 Task: Add Attachment from "Attach a link" to Card Card0000000092 in Board Board0000000023 in Workspace WS0000000008 in Trello. Add Cover Red to Card Card0000000092 in Board Board0000000023 in Workspace WS0000000008 in Trello. Add "Join Card" Button Button0000000092  to Card Card0000000092 in Board Board0000000023 in Workspace WS0000000008 in Trello. Add Description DS0000000092 to Card Card0000000092 in Board Board0000000023 in Workspace WS0000000008 in Trello. Add Comment CM0000000092 to Card Card0000000092 in Board Board0000000023 in Workspace WS0000000008 in Trello
Action: Mouse moved to (393, 564)
Screenshot: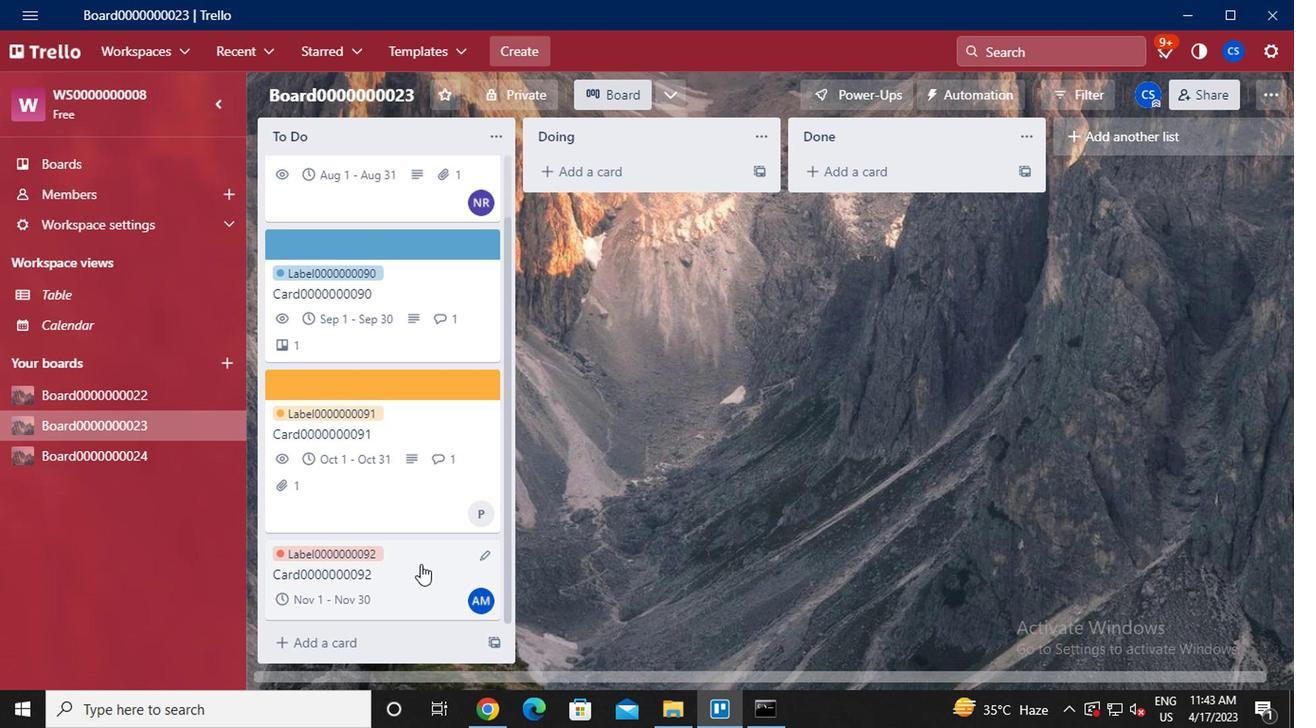 
Action: Mouse pressed left at (393, 564)
Screenshot: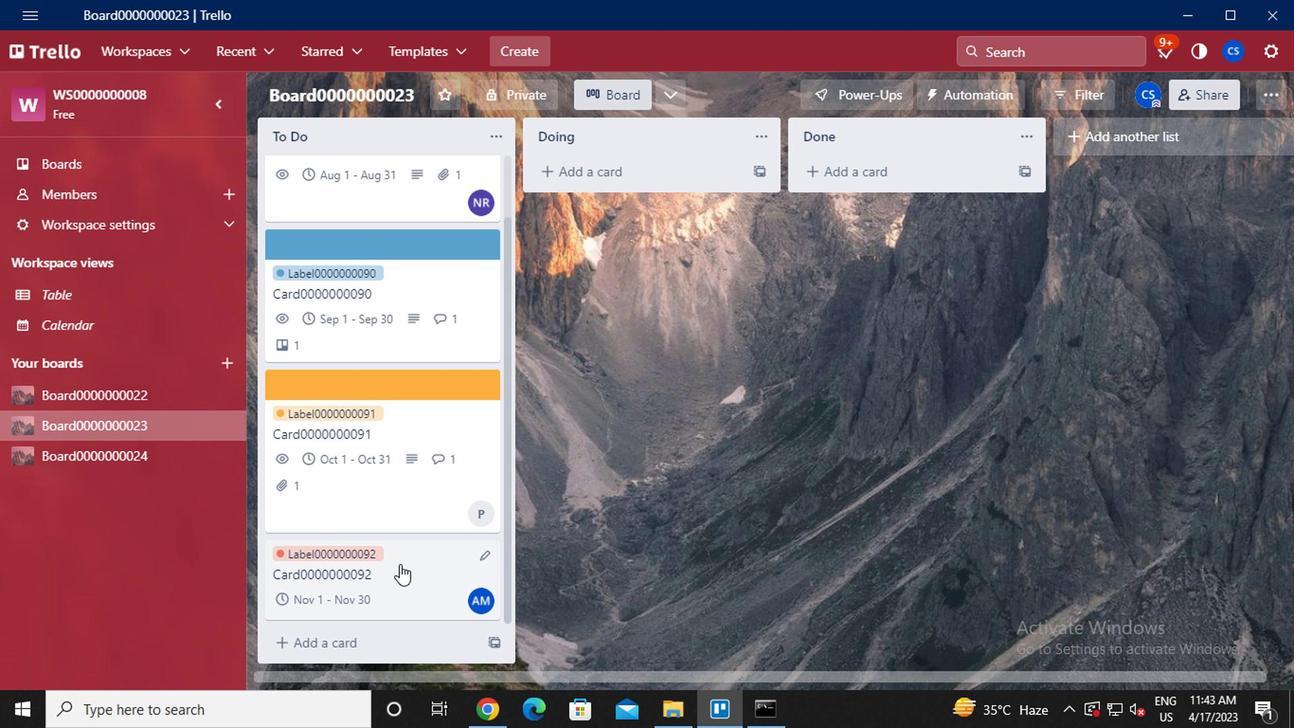 
Action: Mouse moved to (897, 339)
Screenshot: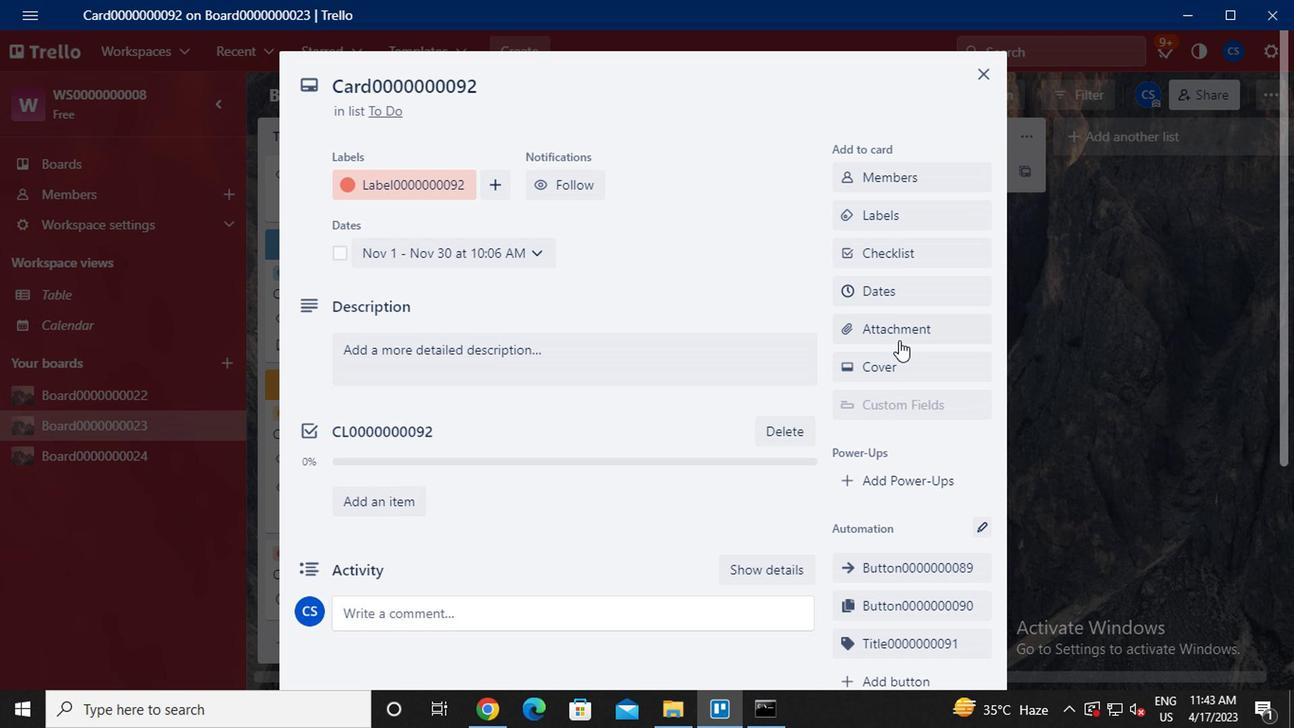 
Action: Mouse pressed left at (897, 339)
Screenshot: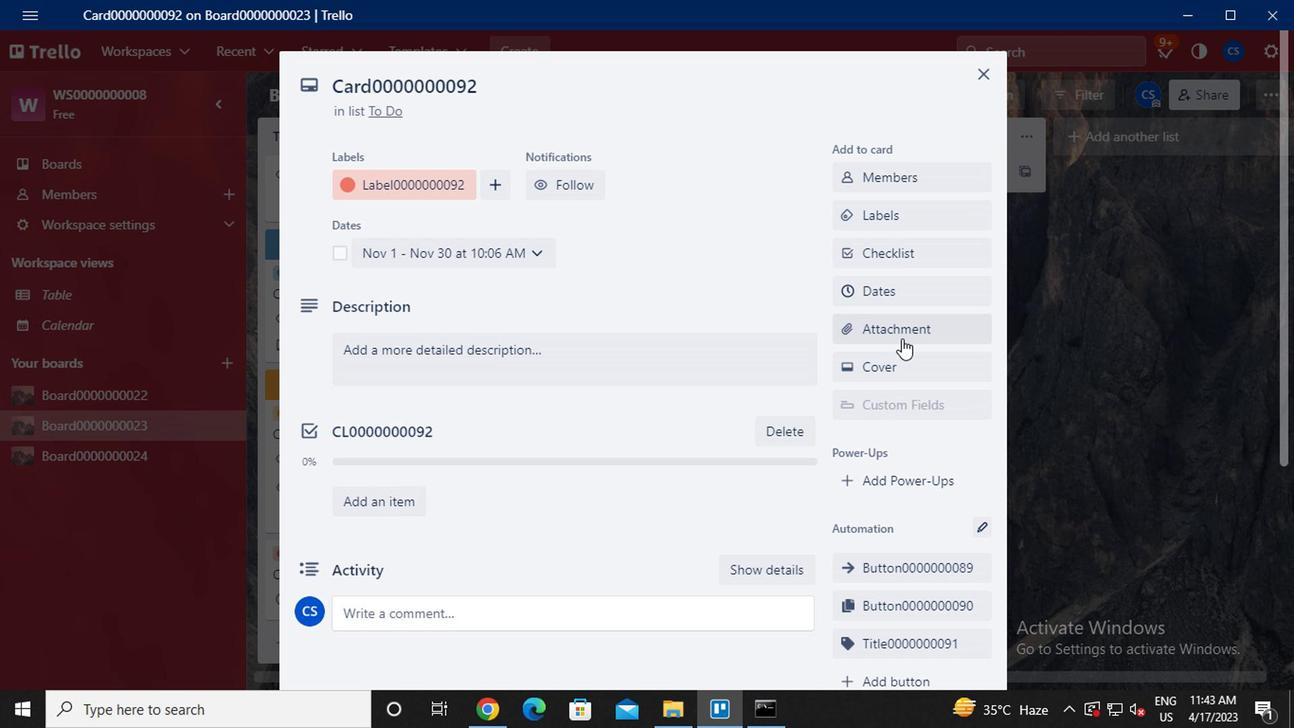 
Action: Mouse moved to (928, 330)
Screenshot: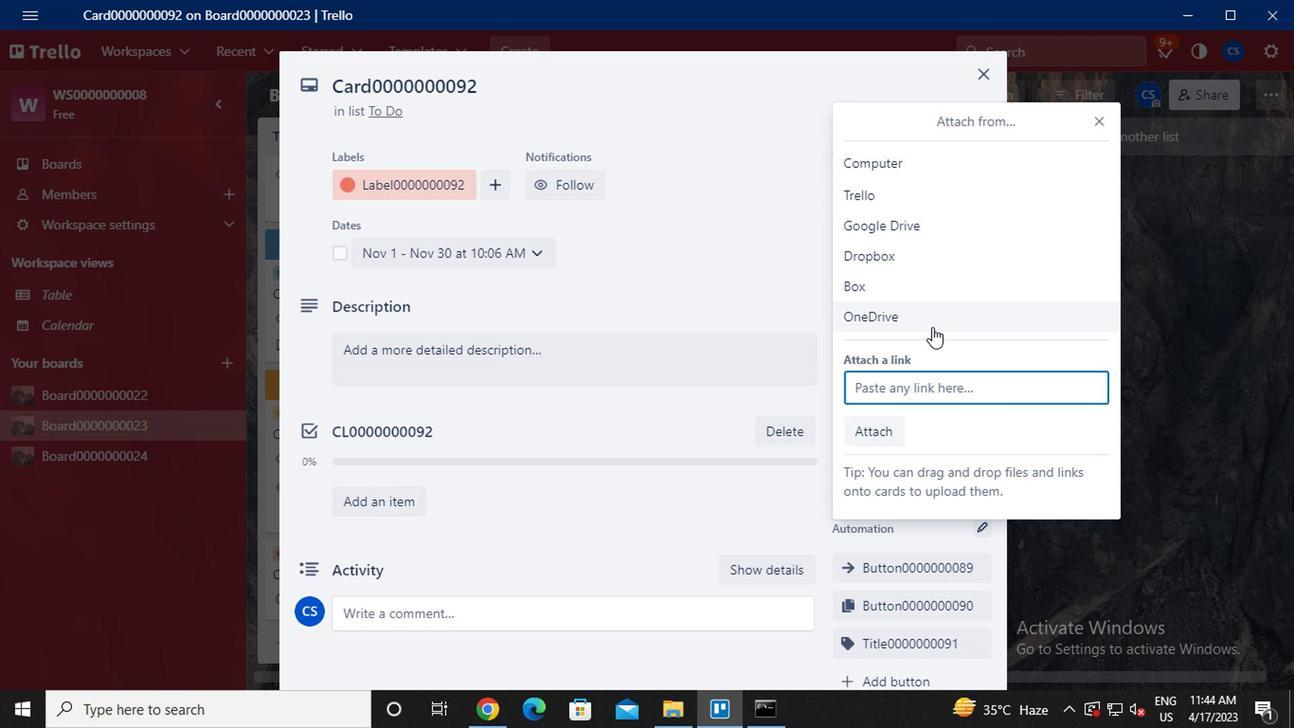 
Action: Key pressed ctrl+V
Screenshot: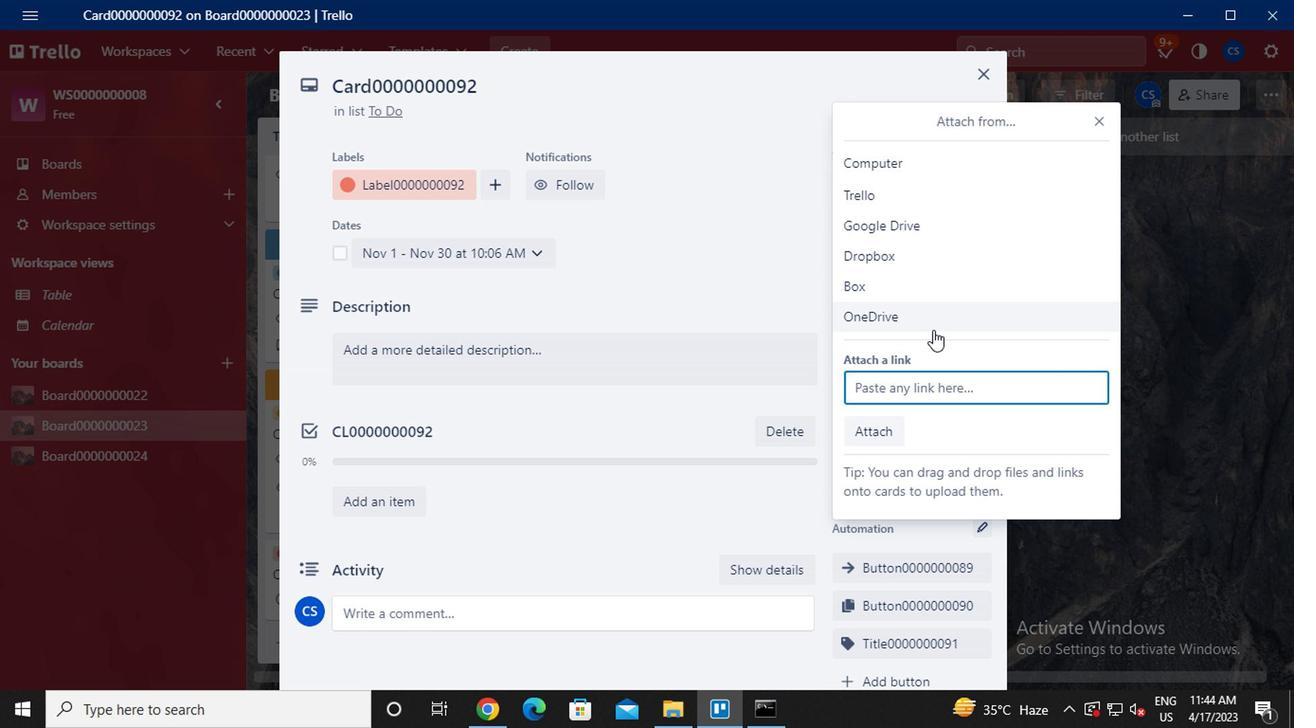 
Action: Mouse moved to (935, 378)
Screenshot: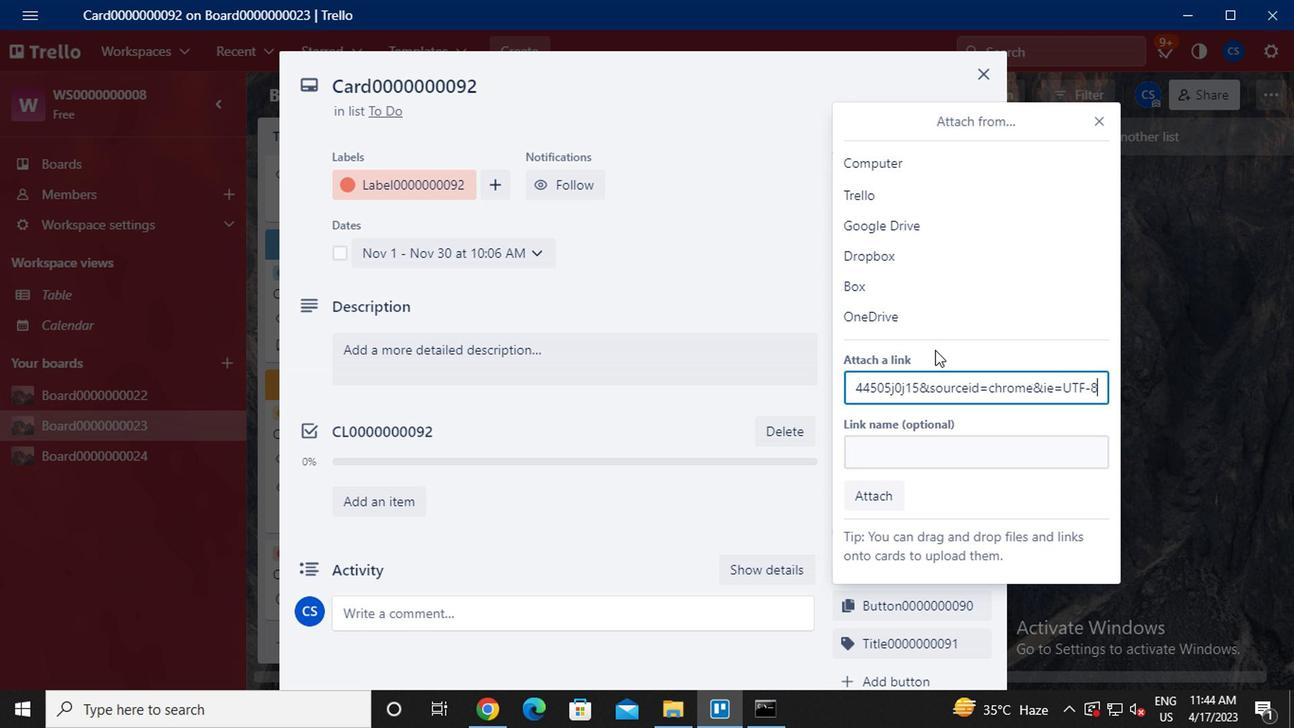
Action: Key pressed <Key.enter>
Screenshot: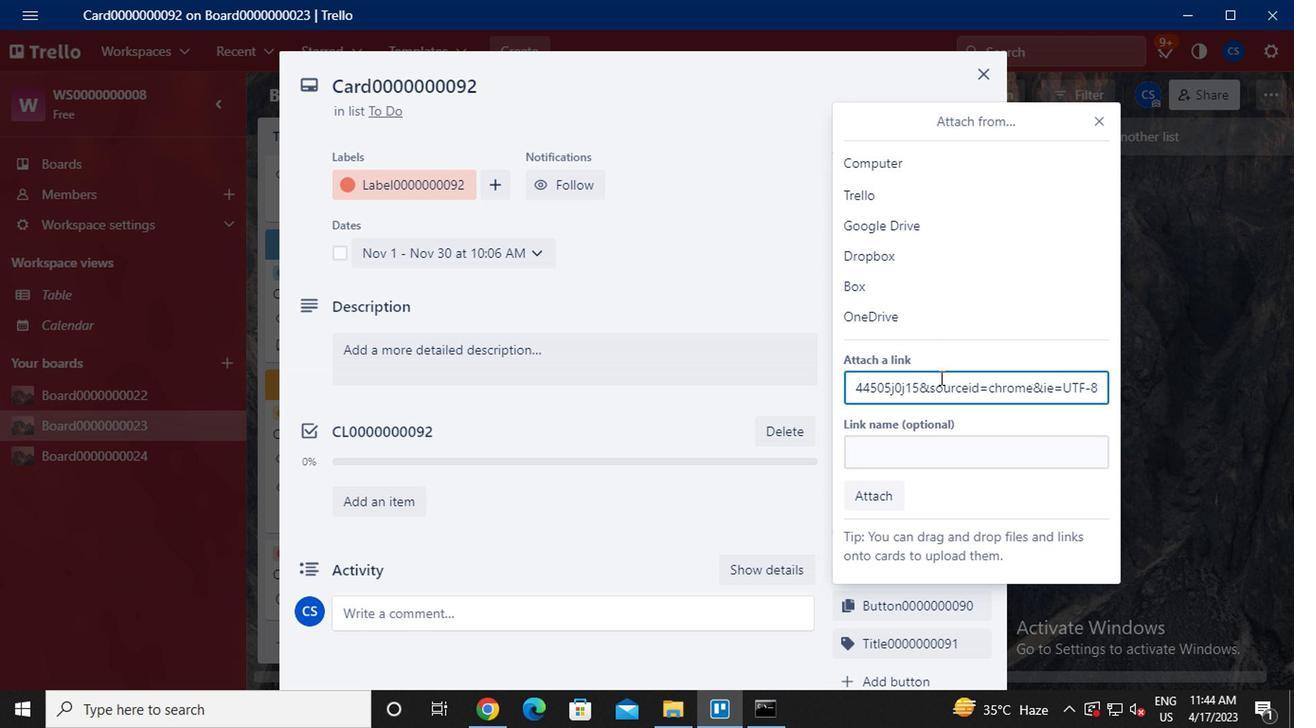 
Action: Mouse moved to (878, 374)
Screenshot: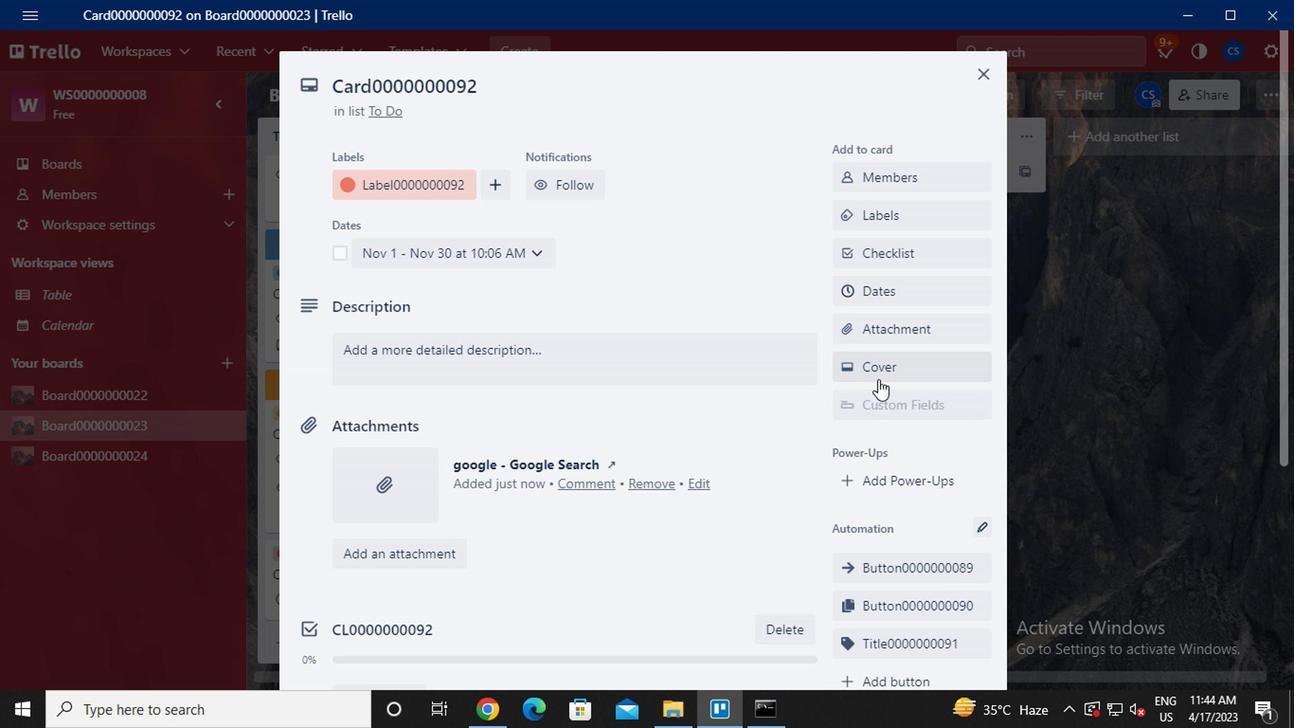 
Action: Mouse pressed left at (878, 374)
Screenshot: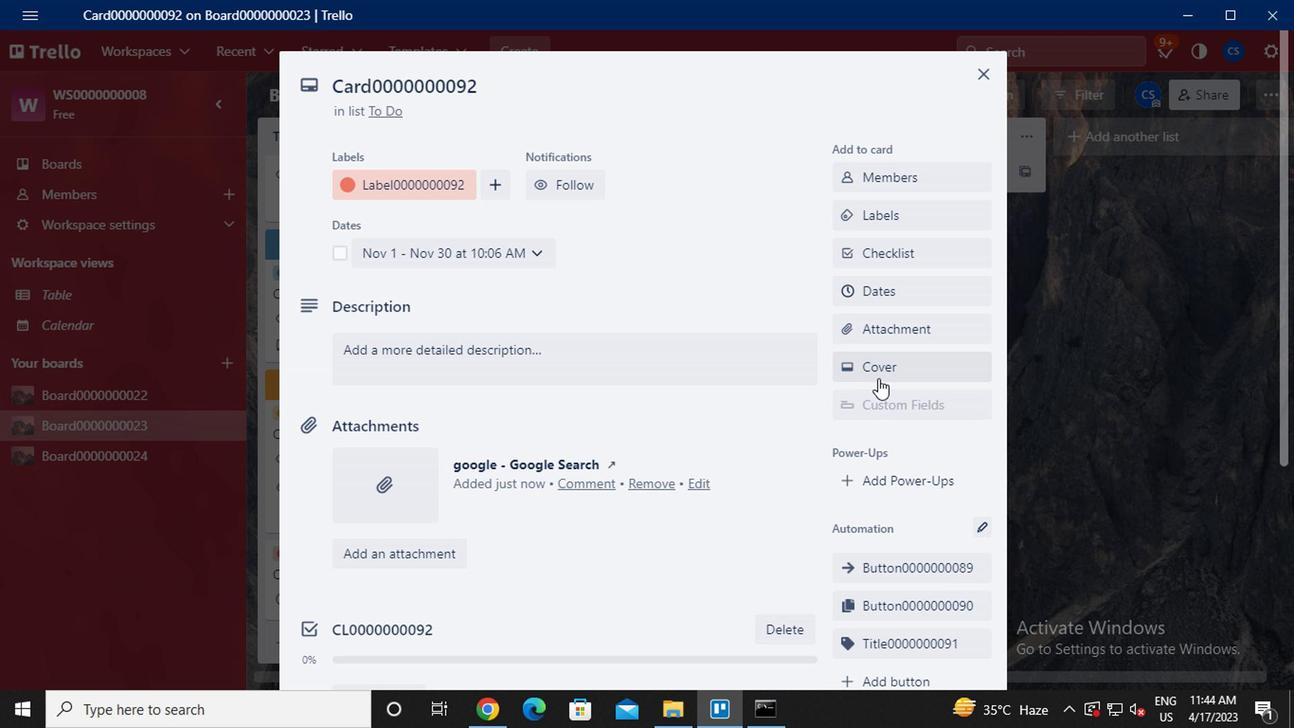 
Action: Mouse moved to (1046, 316)
Screenshot: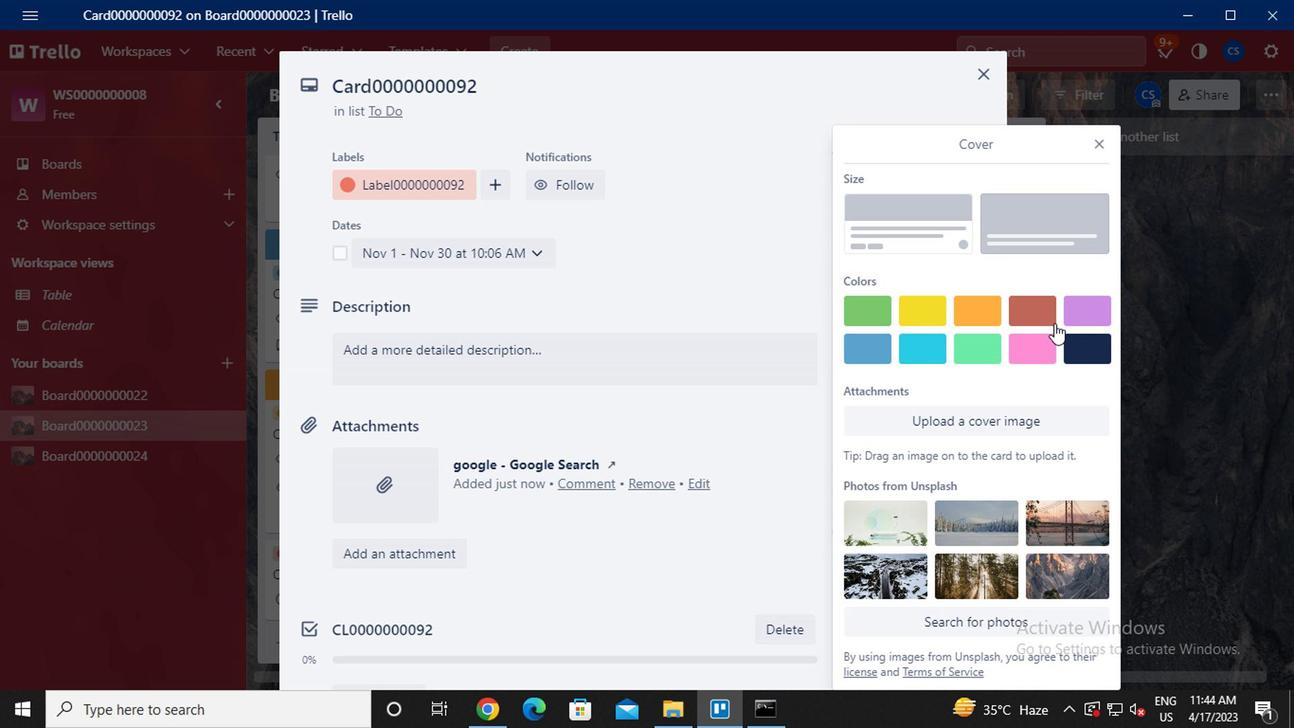 
Action: Mouse pressed left at (1046, 316)
Screenshot: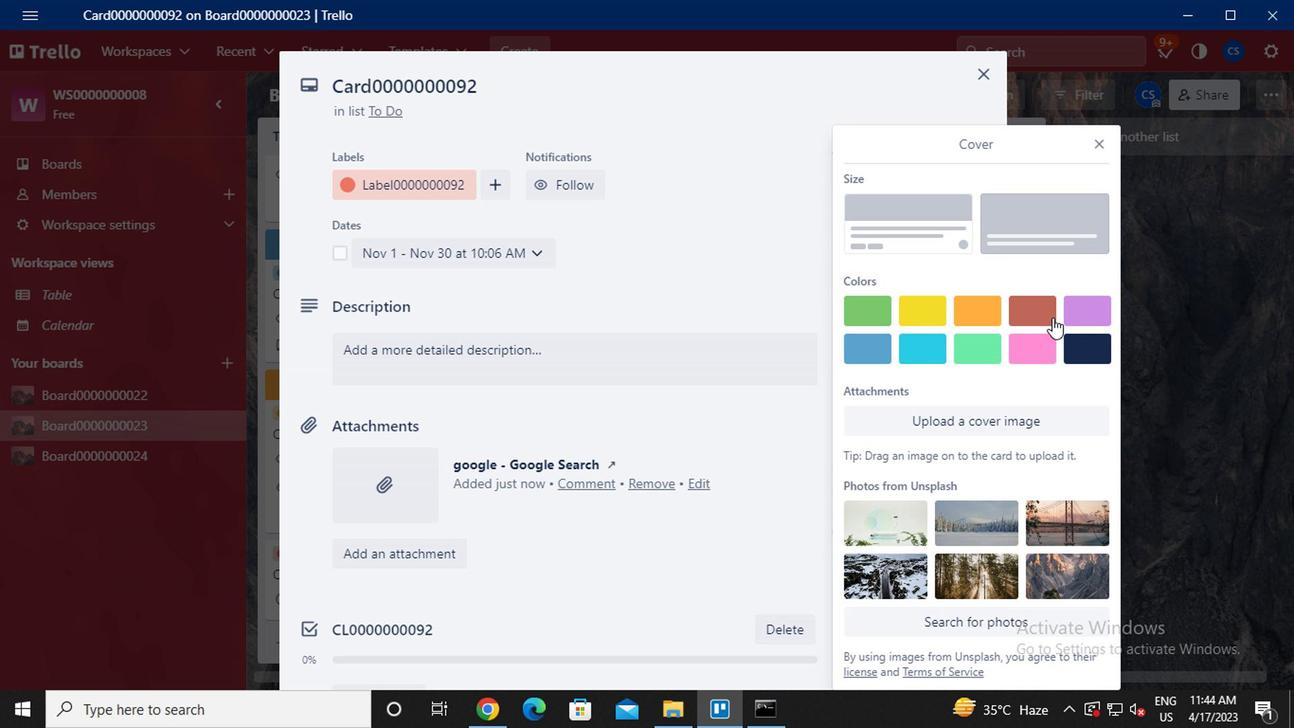 
Action: Mouse moved to (1093, 109)
Screenshot: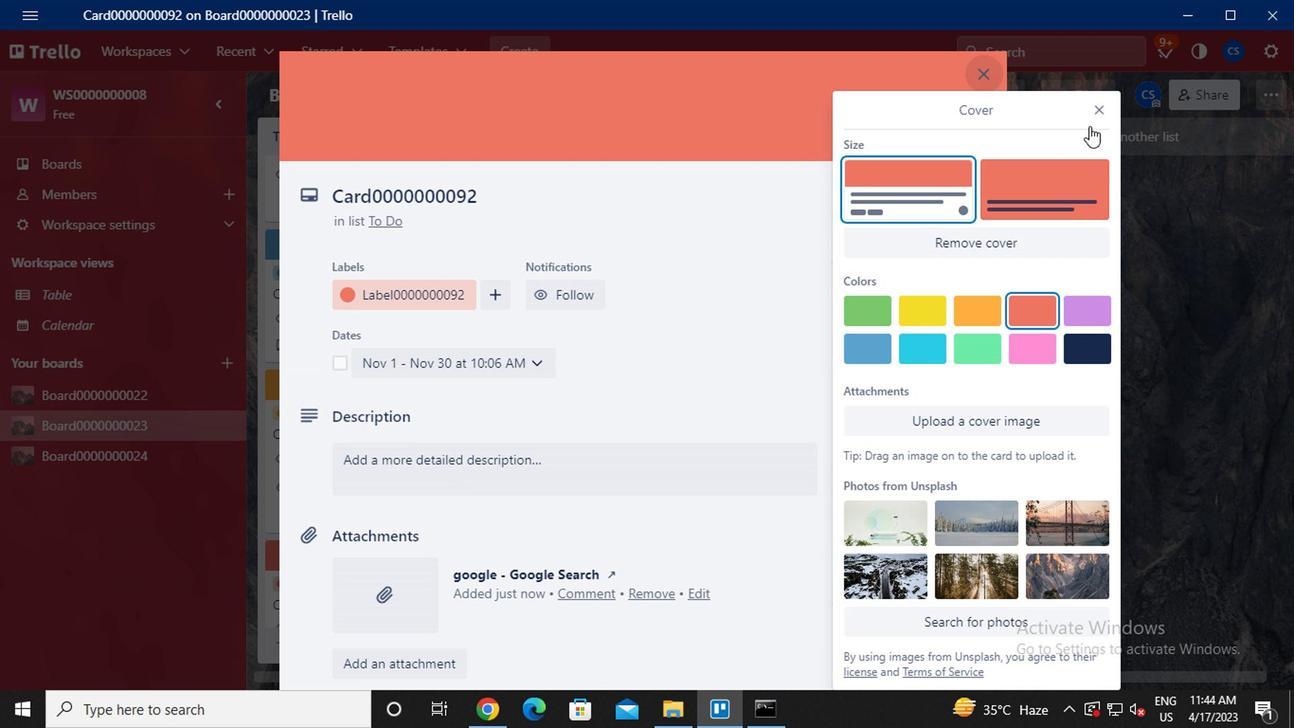 
Action: Mouse pressed left at (1093, 109)
Screenshot: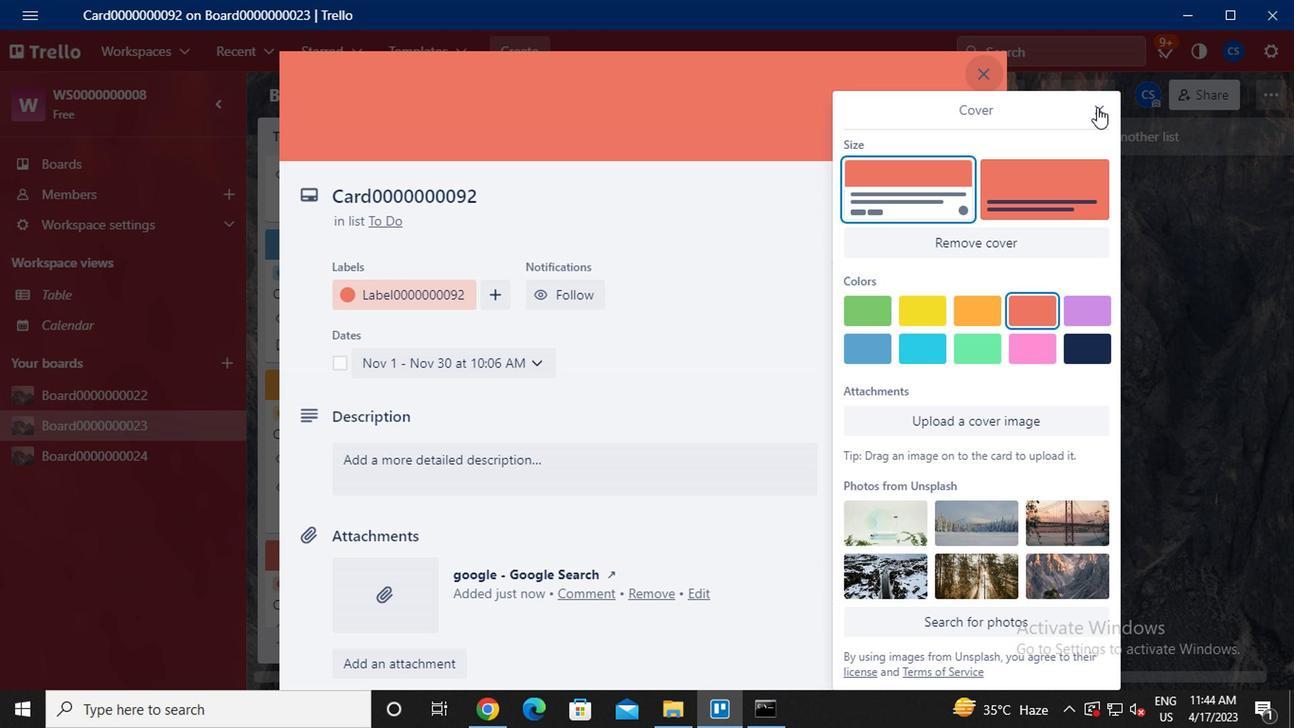 
Action: Mouse moved to (916, 390)
Screenshot: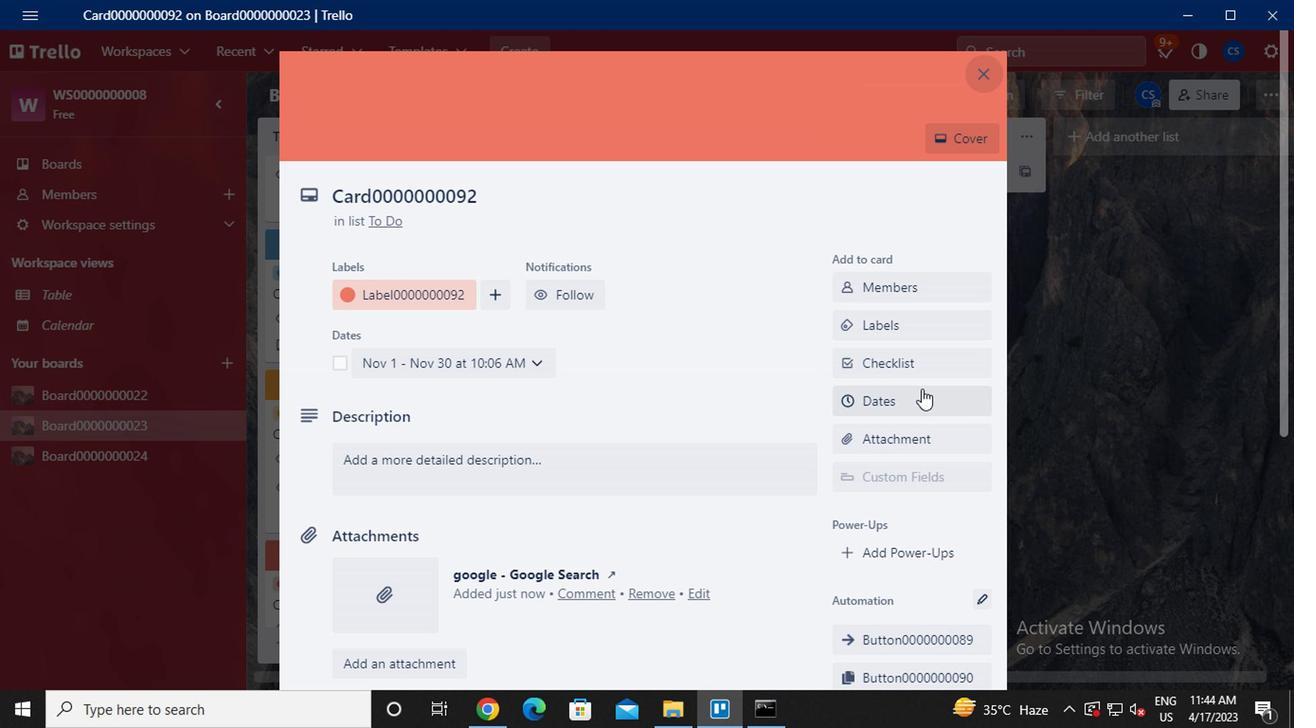 
Action: Mouse scrolled (916, 389) with delta (0, -1)
Screenshot: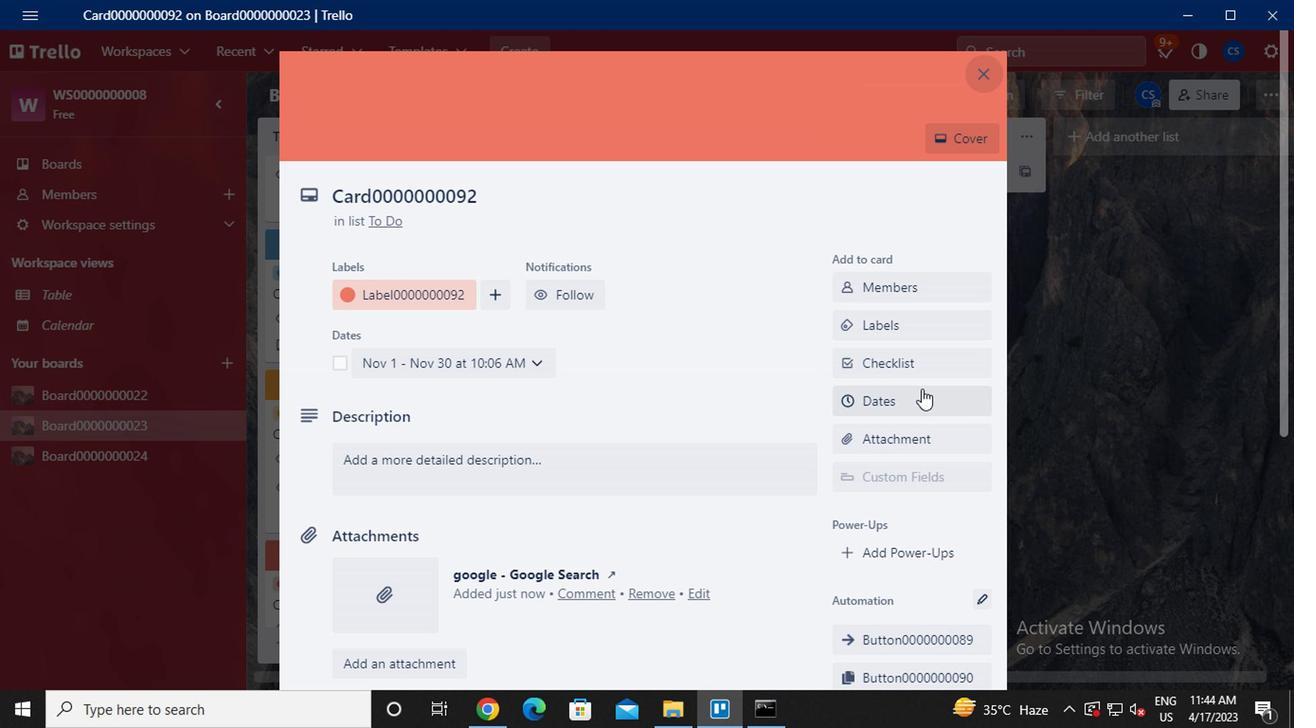 
Action: Mouse moved to (914, 392)
Screenshot: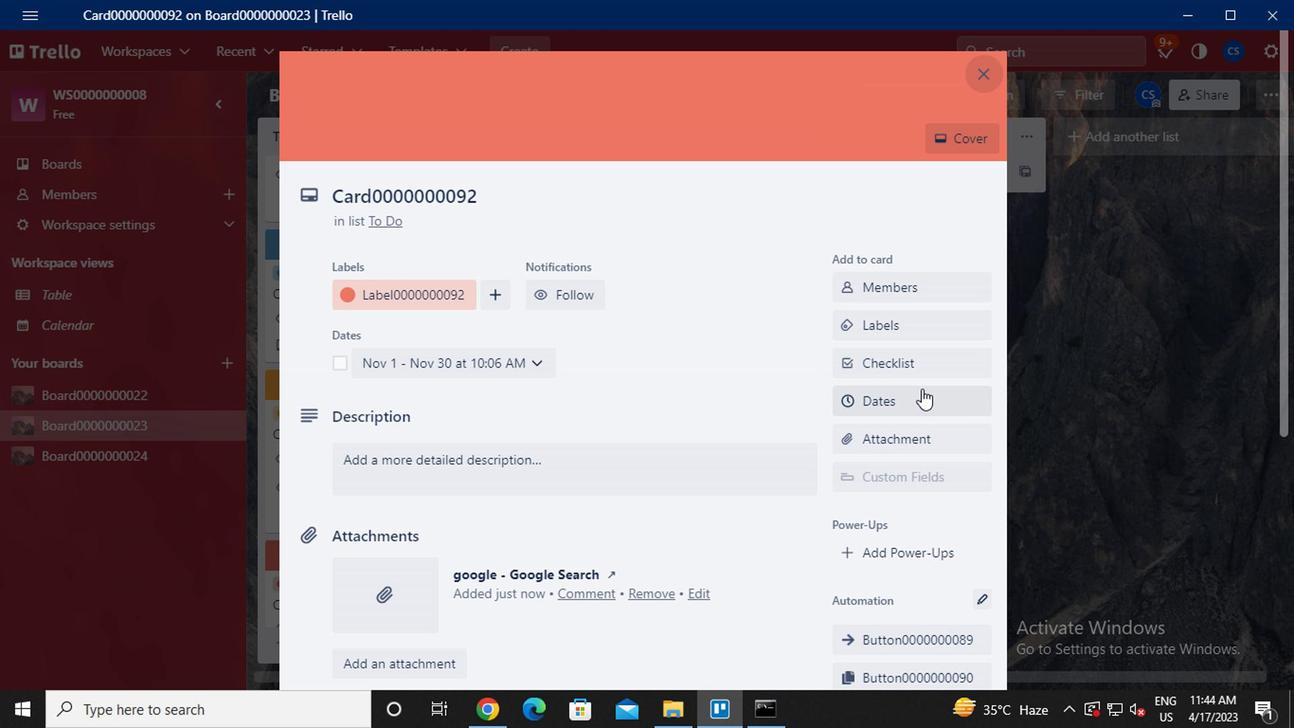 
Action: Mouse scrolled (914, 391) with delta (0, -1)
Screenshot: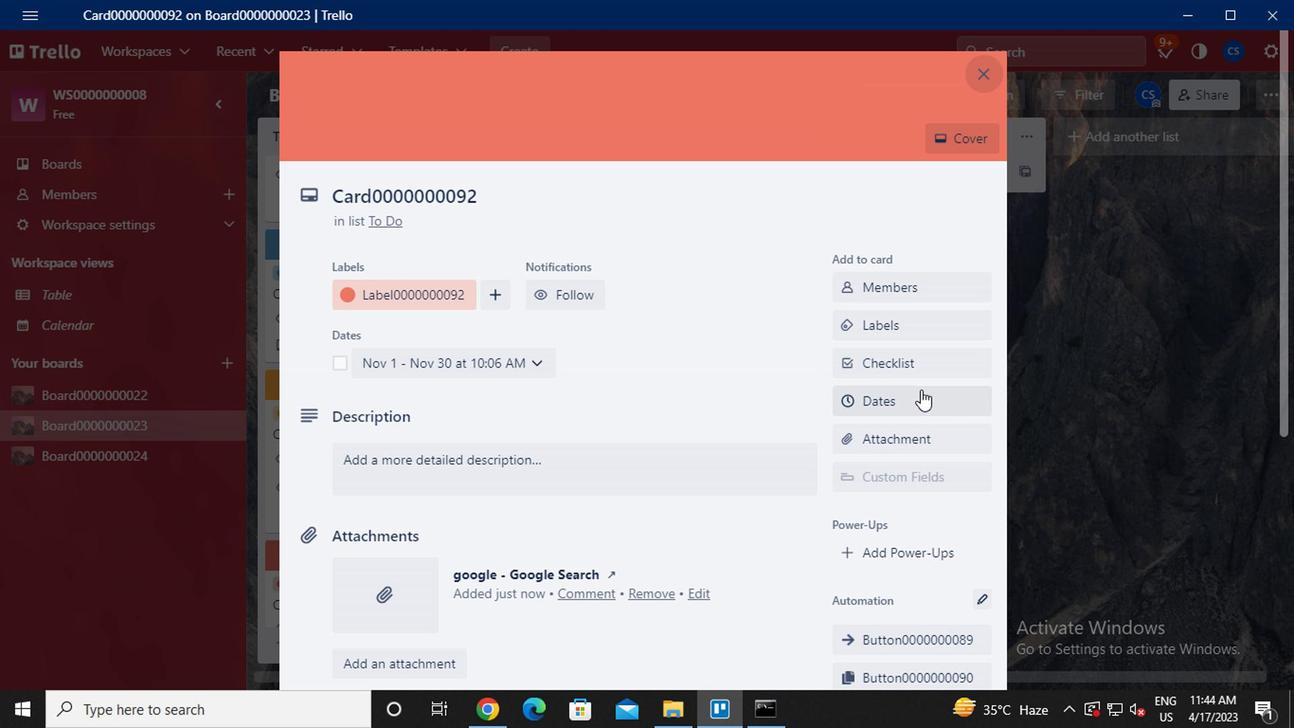 
Action: Mouse moved to (914, 393)
Screenshot: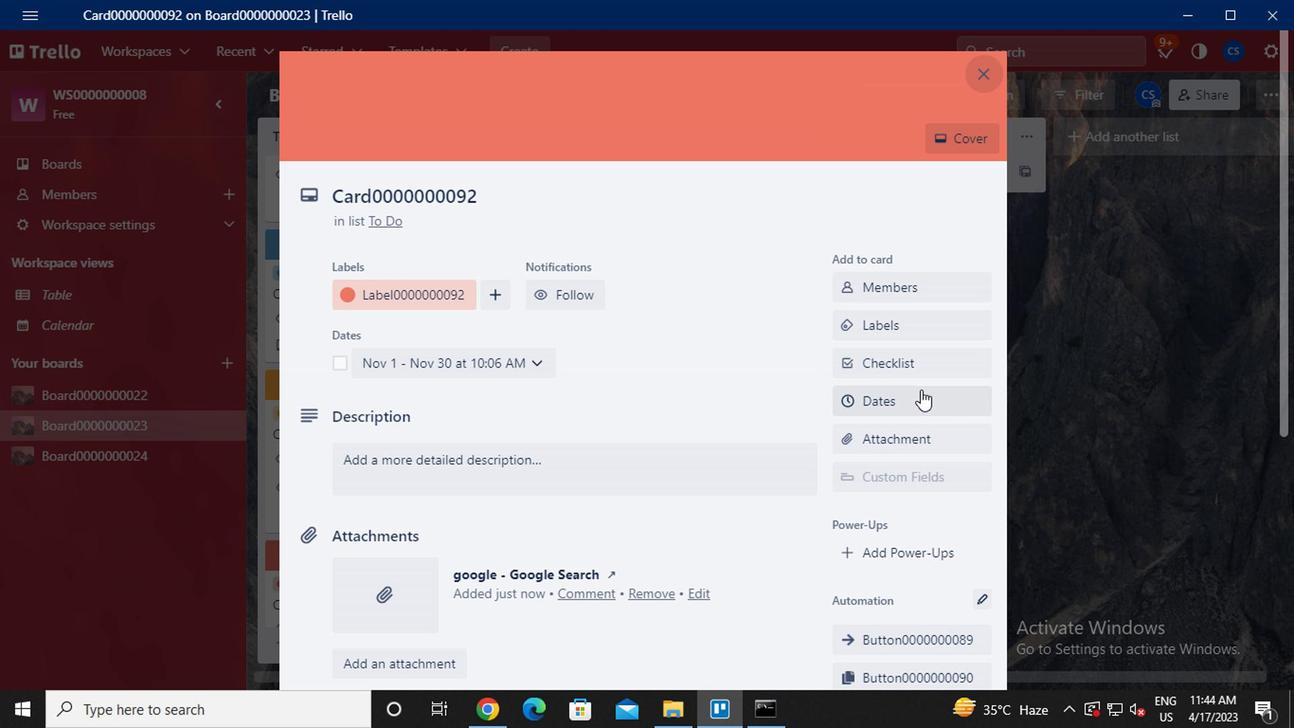 
Action: Mouse scrolled (914, 392) with delta (0, 0)
Screenshot: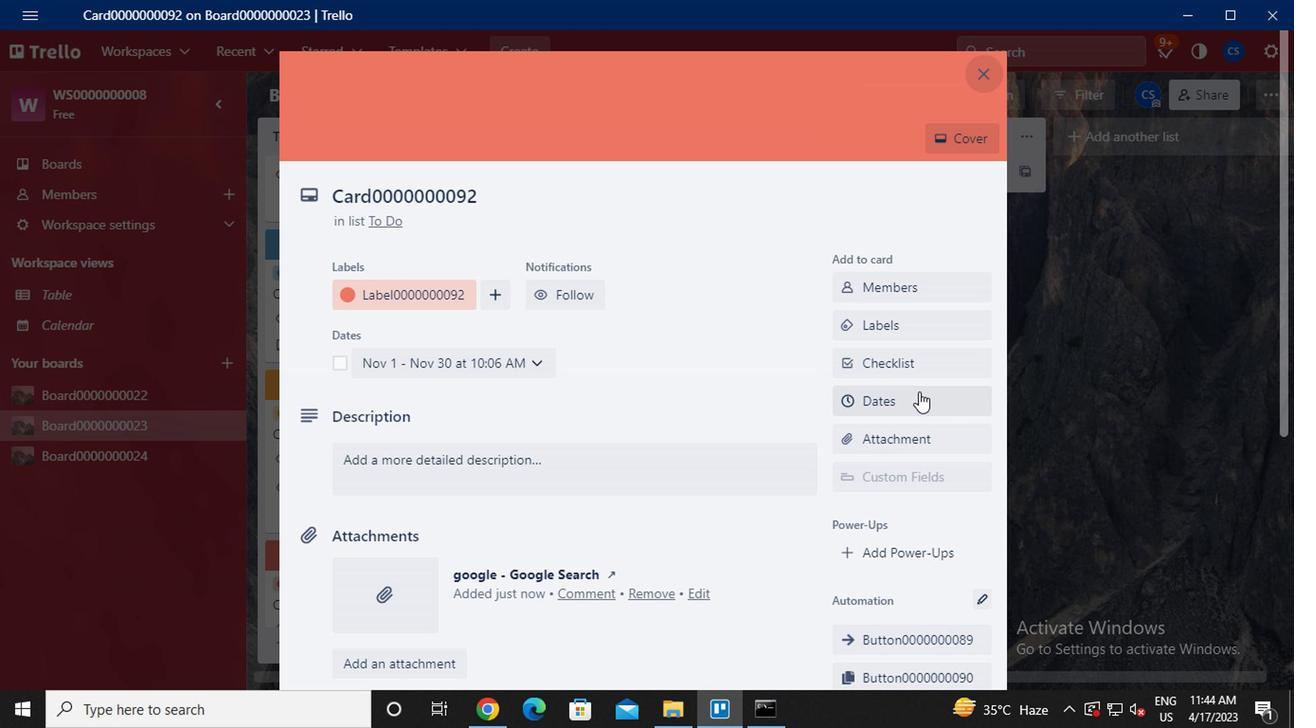 
Action: Mouse scrolled (914, 392) with delta (0, 0)
Screenshot: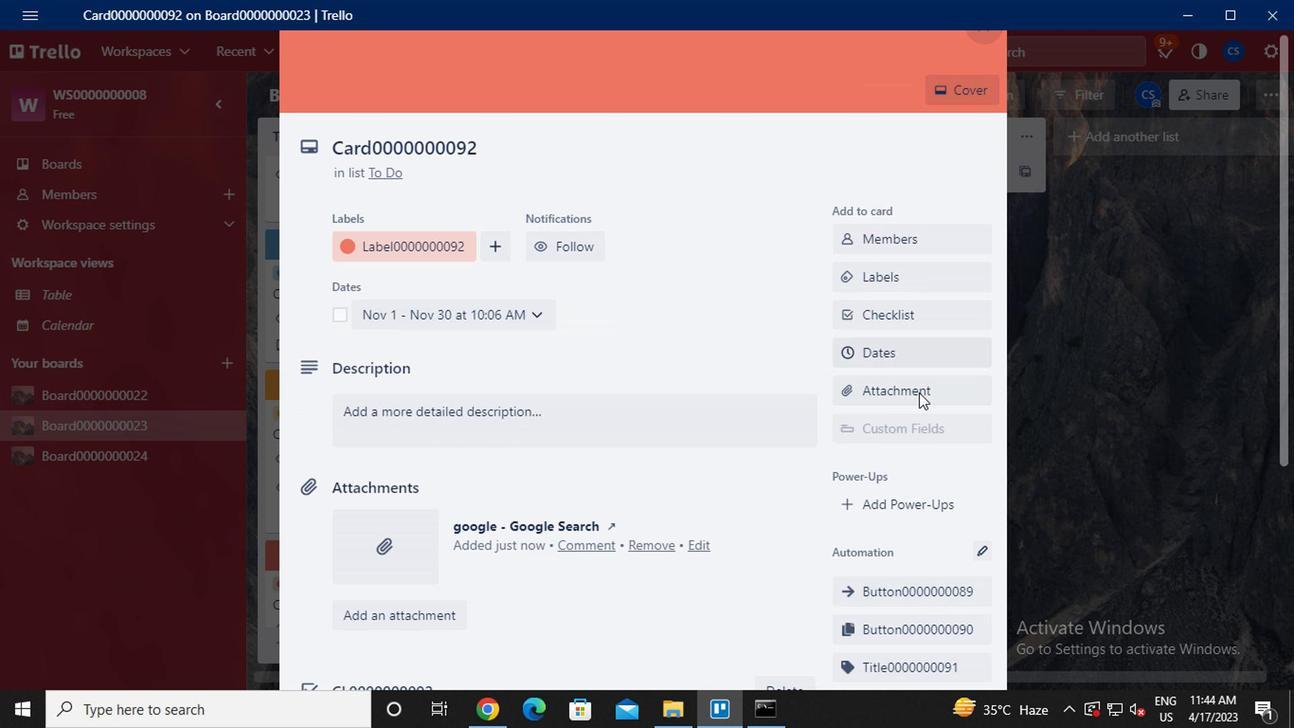 
Action: Mouse moved to (914, 378)
Screenshot: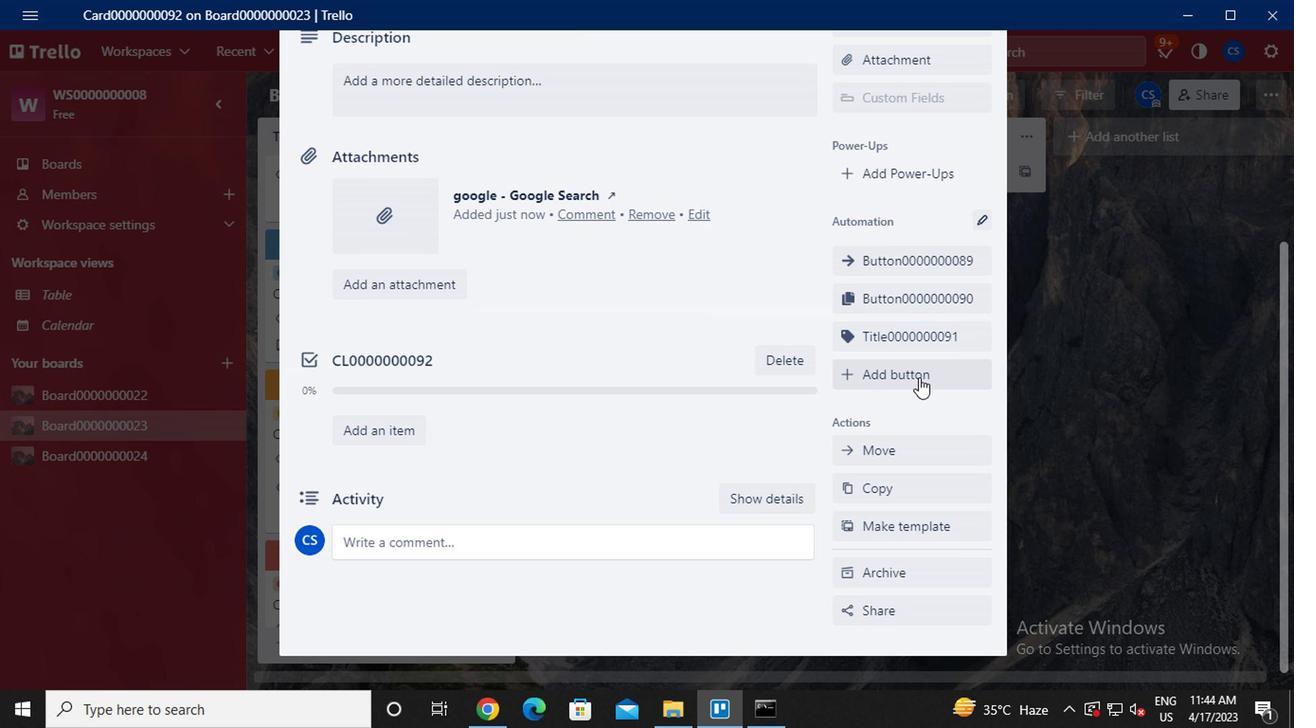 
Action: Mouse pressed left at (914, 378)
Screenshot: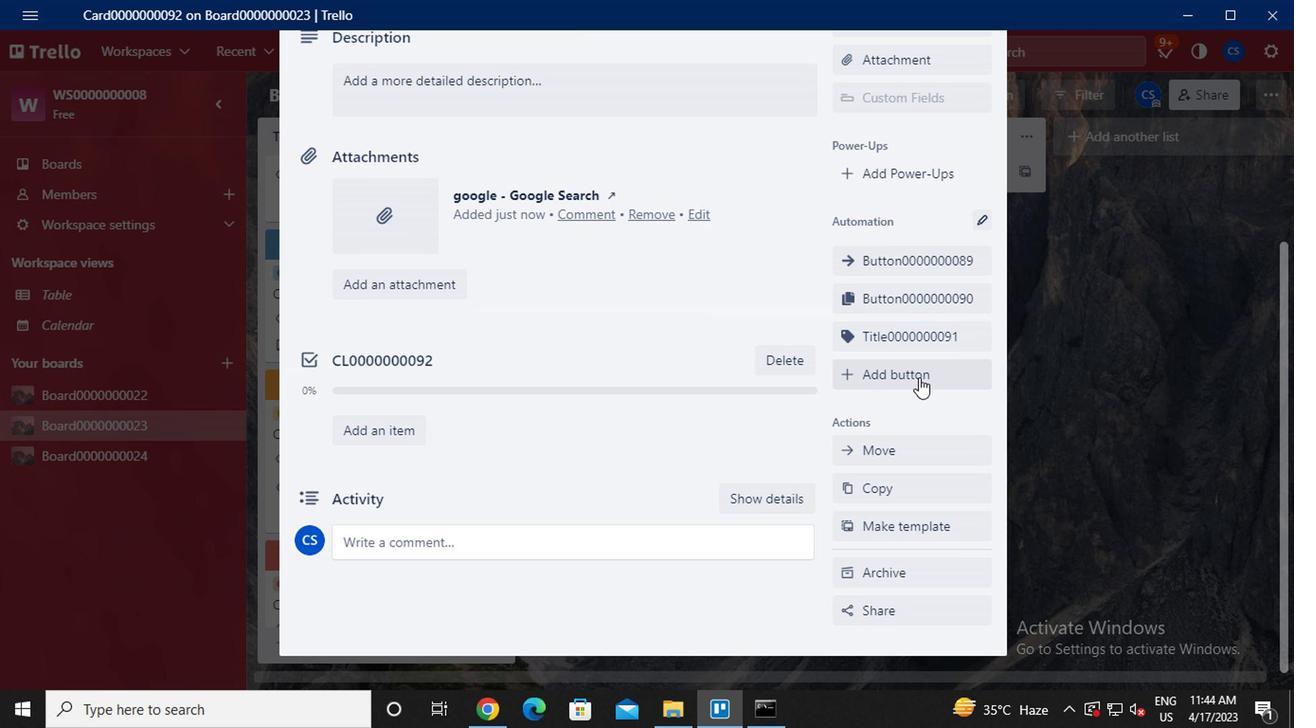 
Action: Mouse moved to (947, 291)
Screenshot: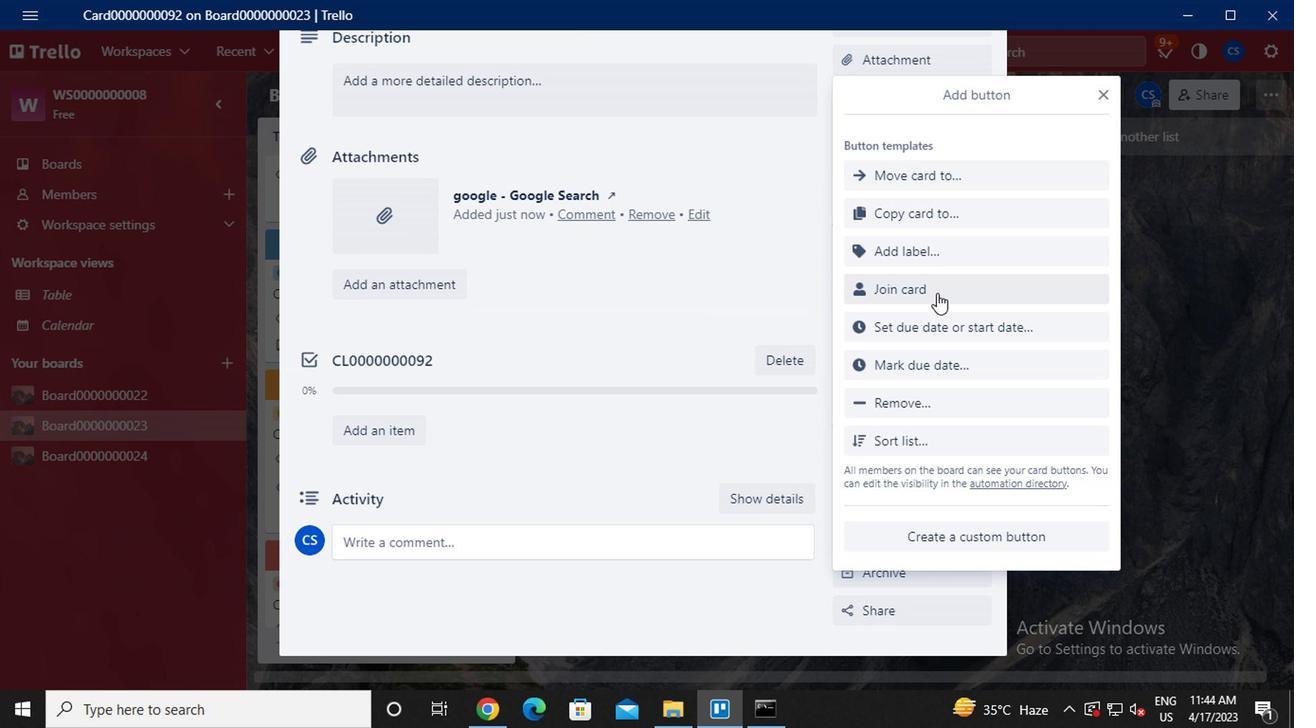 
Action: Mouse pressed left at (947, 291)
Screenshot: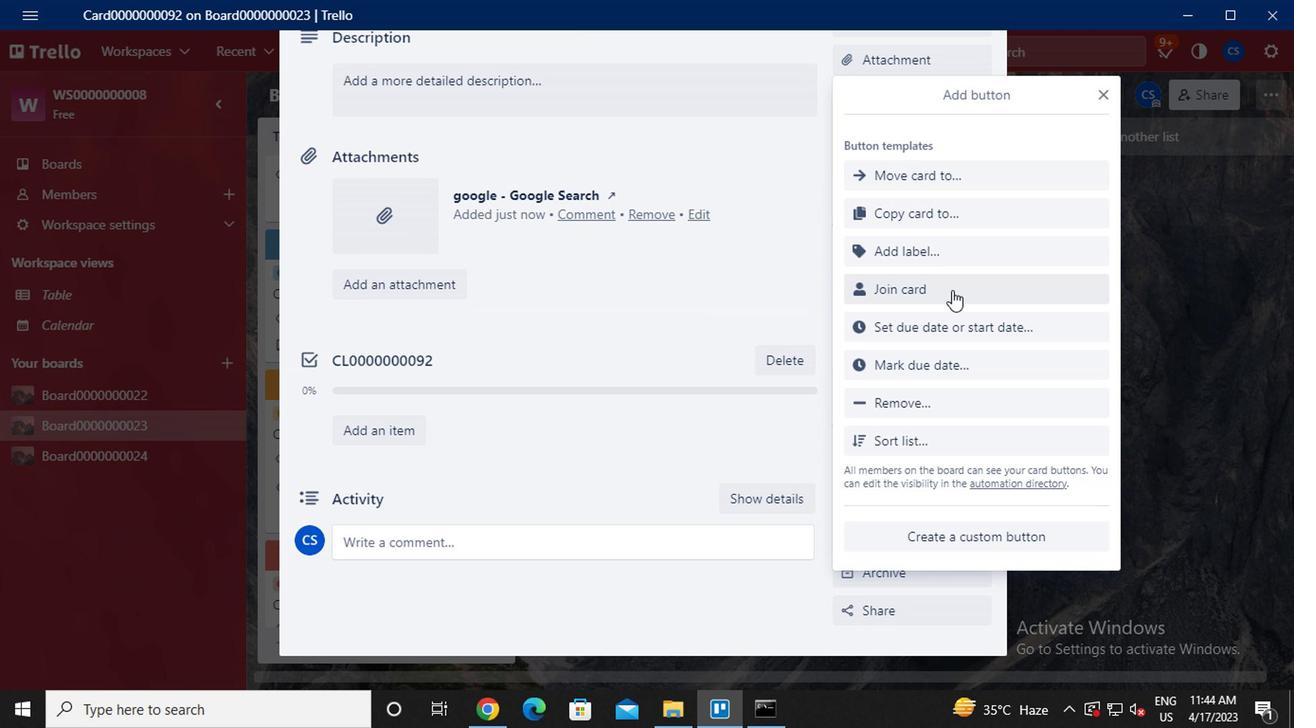 
Action: Key pressed ctrl+B<Key.caps_lock>utton0000000092
Screenshot: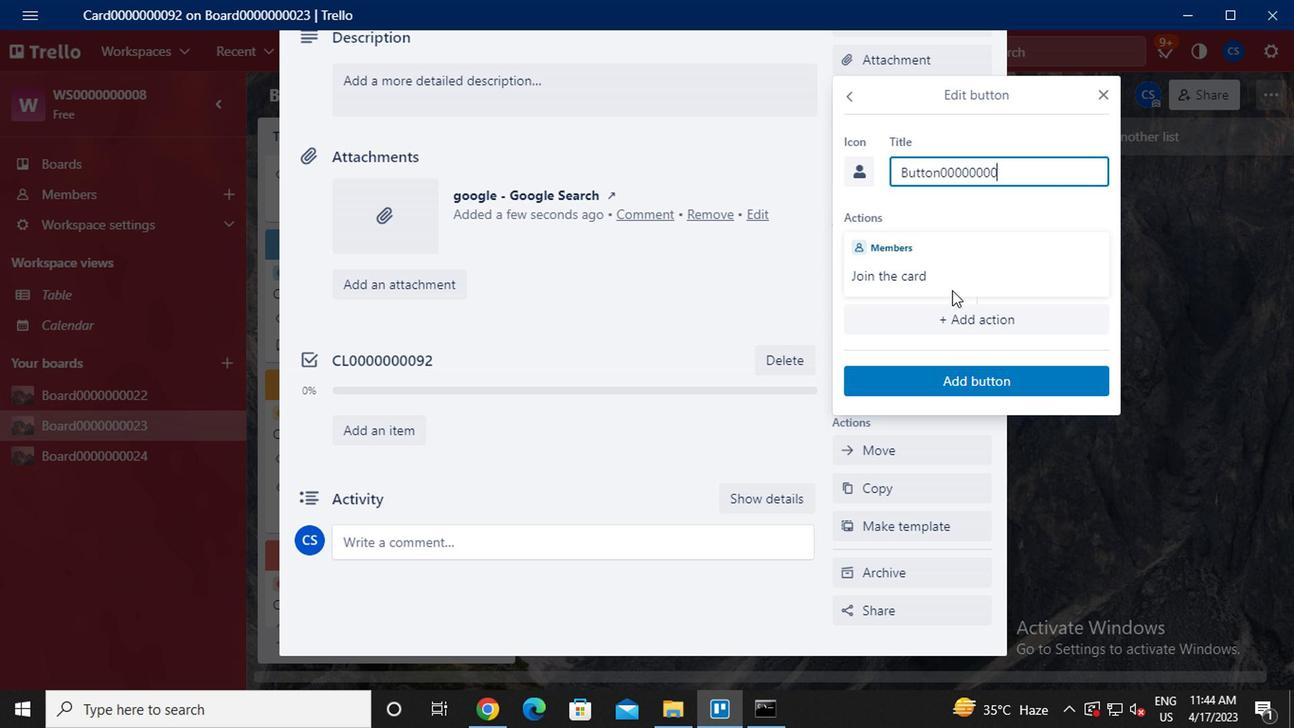 
Action: Mouse moved to (998, 386)
Screenshot: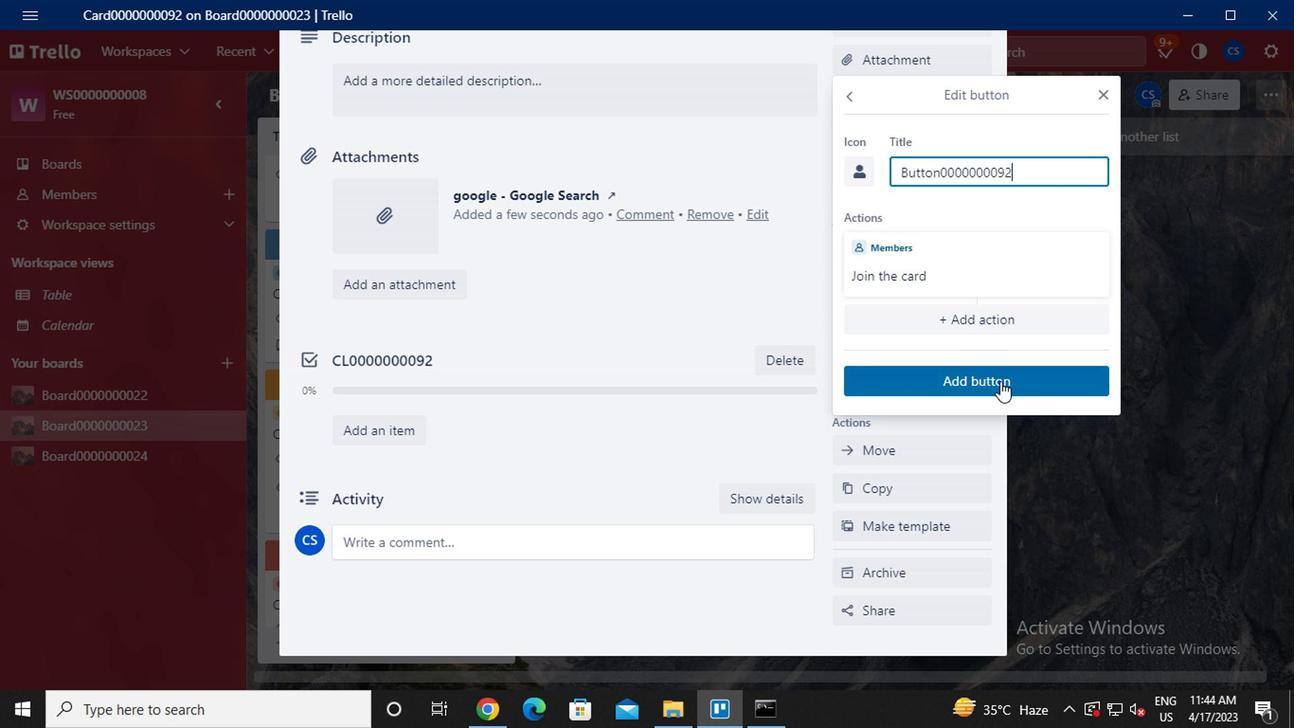 
Action: Mouse pressed left at (998, 386)
Screenshot: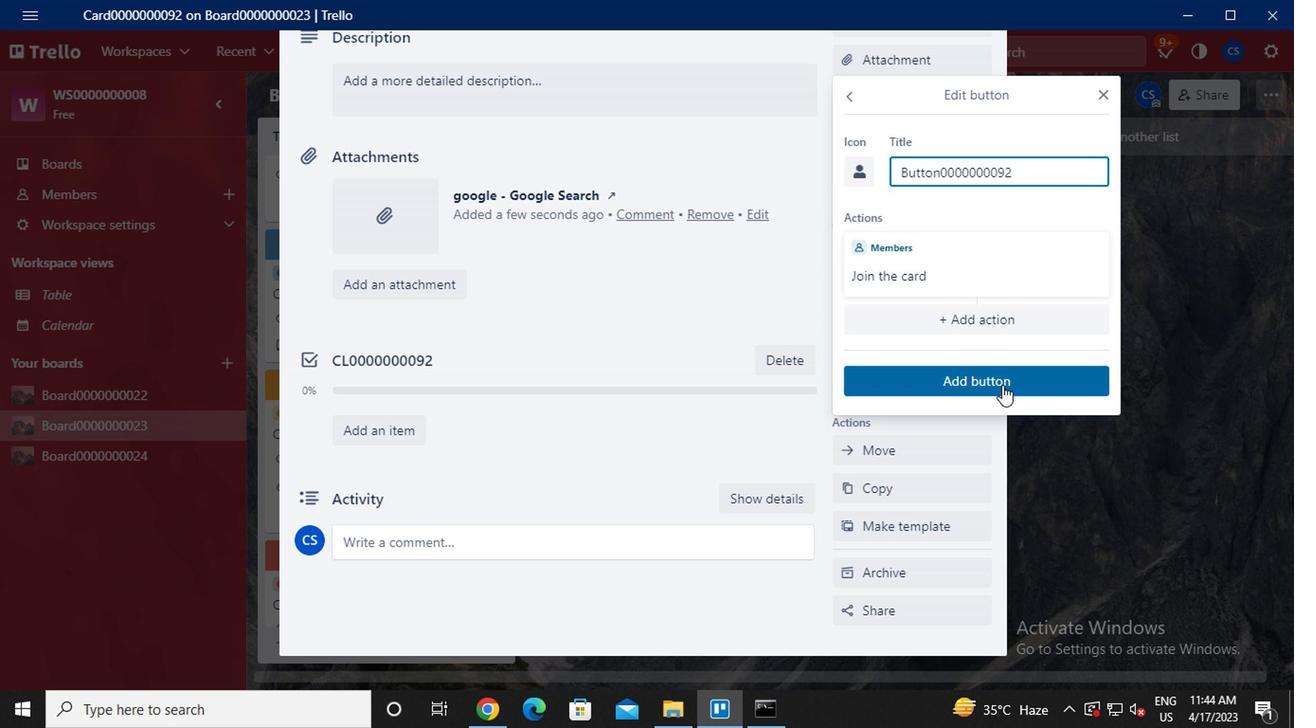 
Action: Mouse moved to (467, 384)
Screenshot: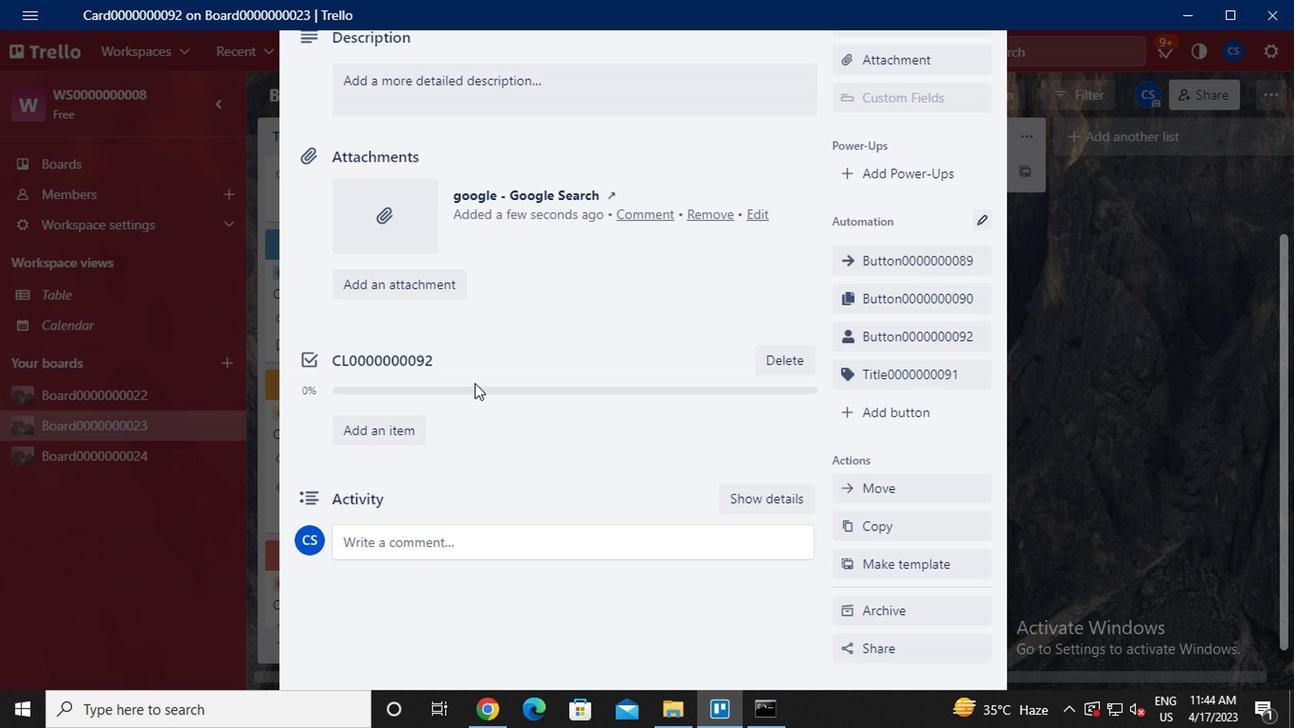 
Action: Mouse scrolled (467, 384) with delta (0, 0)
Screenshot: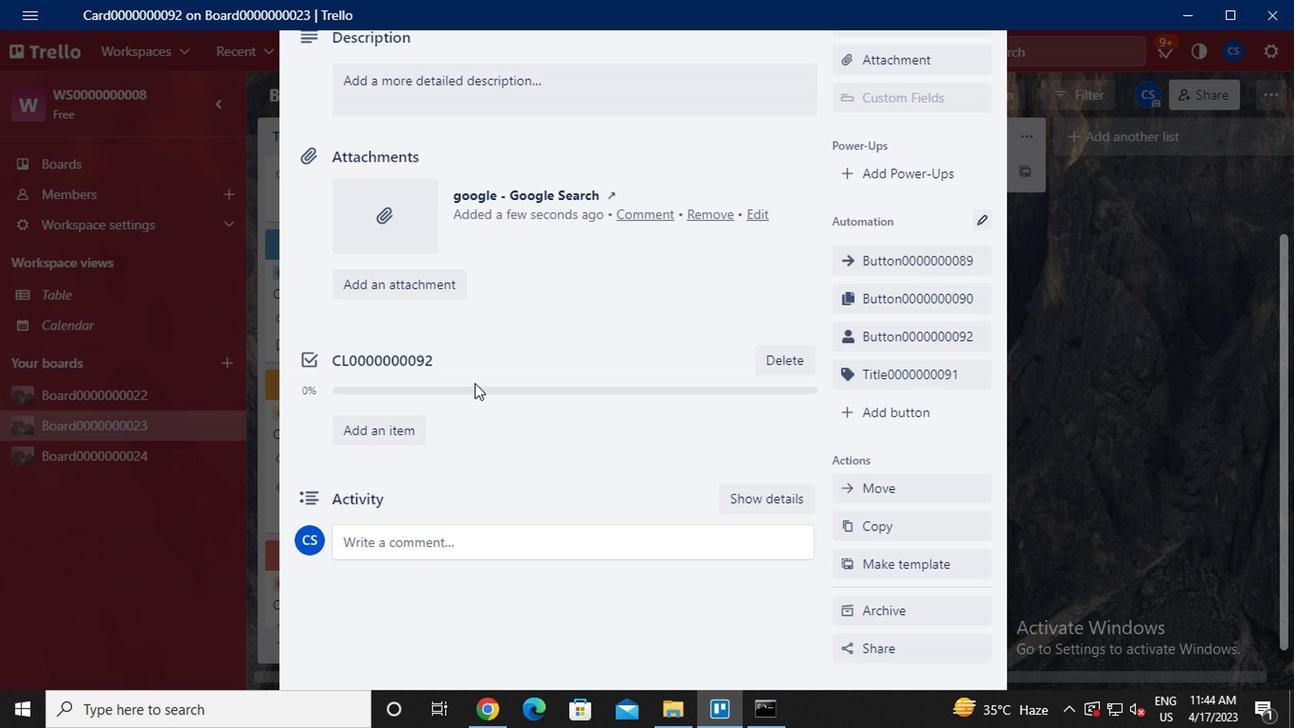 
Action: Mouse scrolled (467, 384) with delta (0, 0)
Screenshot: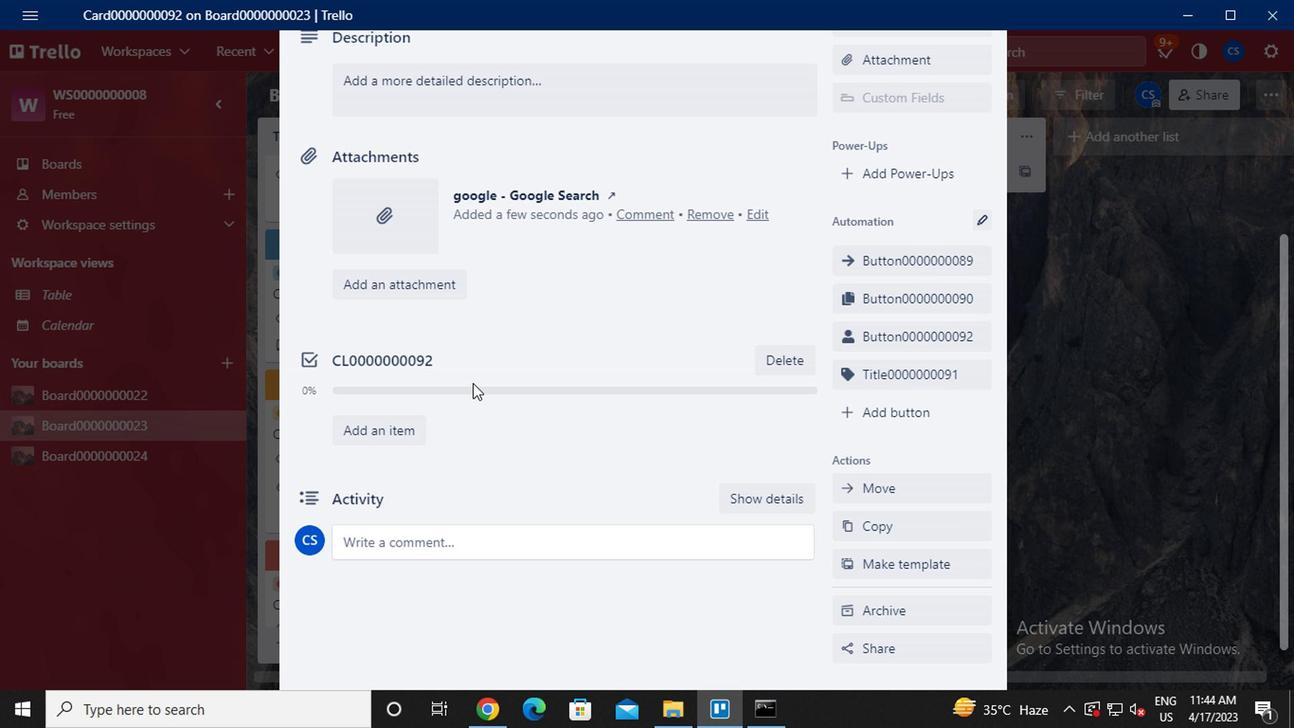 
Action: Mouse moved to (466, 382)
Screenshot: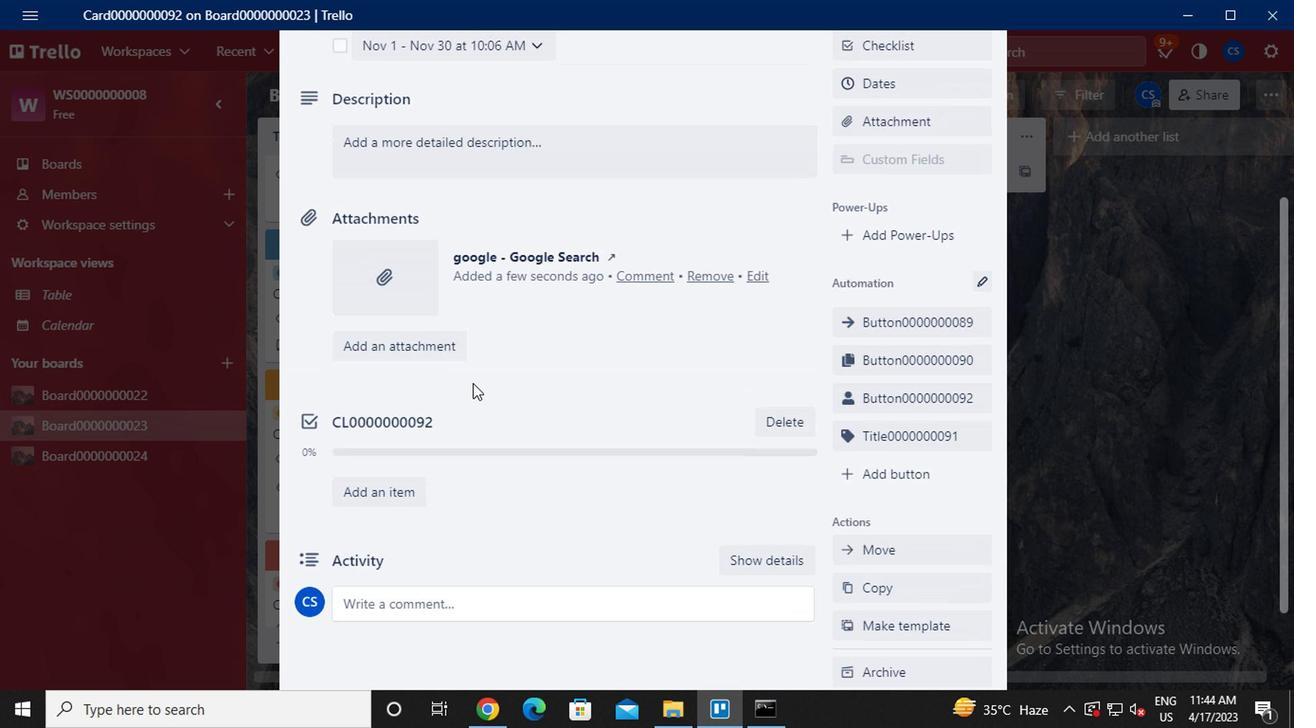 
Action: Mouse scrolled (466, 384) with delta (0, 1)
Screenshot: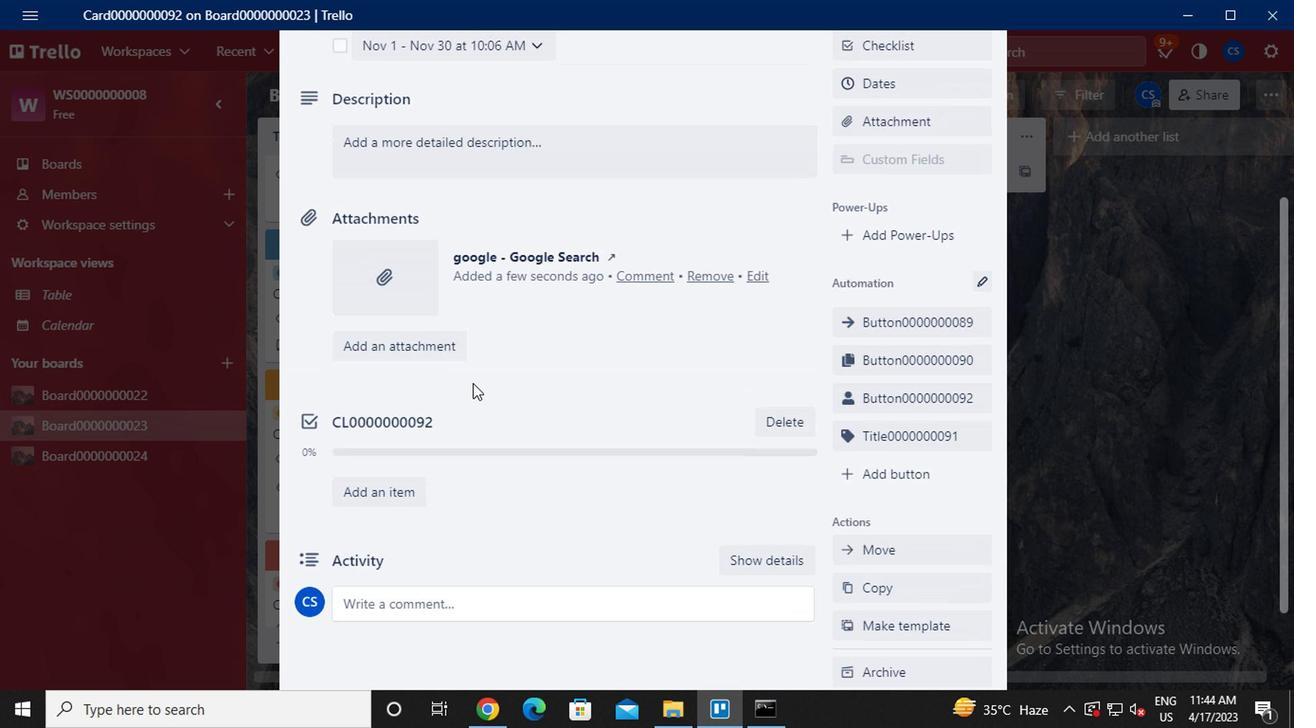 
Action: Mouse moved to (465, 358)
Screenshot: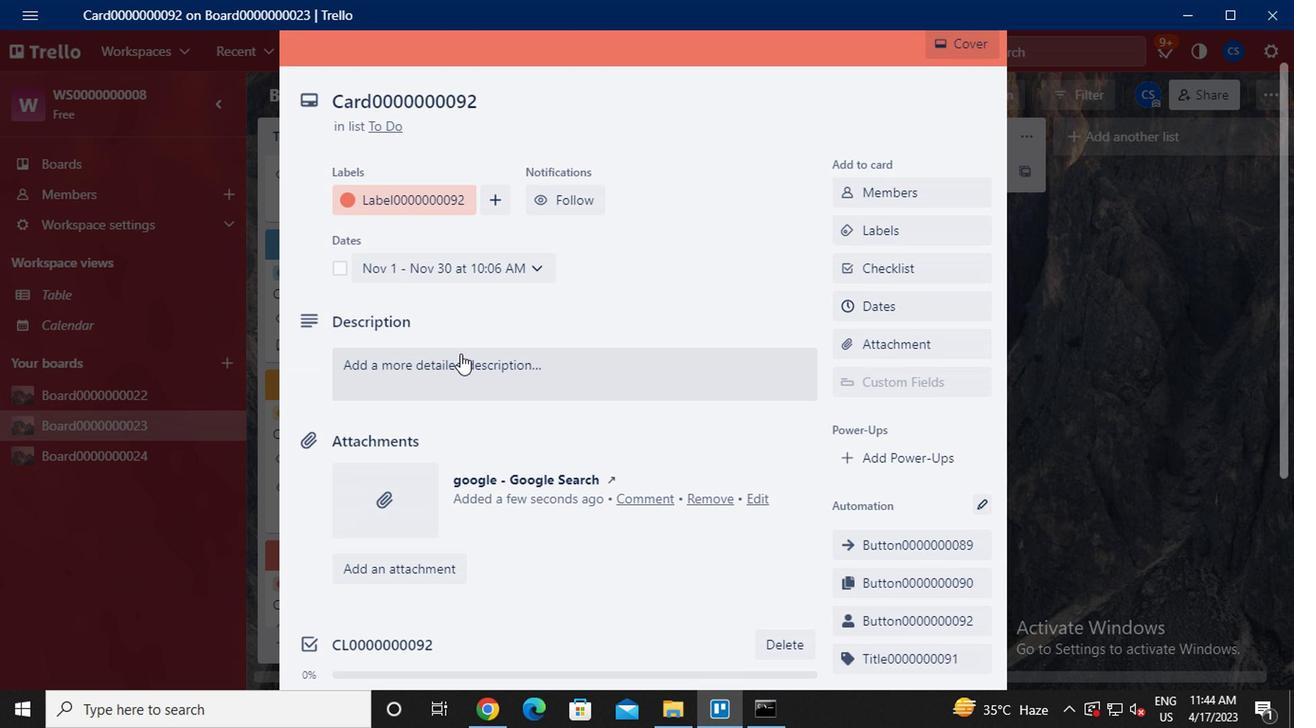 
Action: Mouse pressed left at (465, 358)
Screenshot: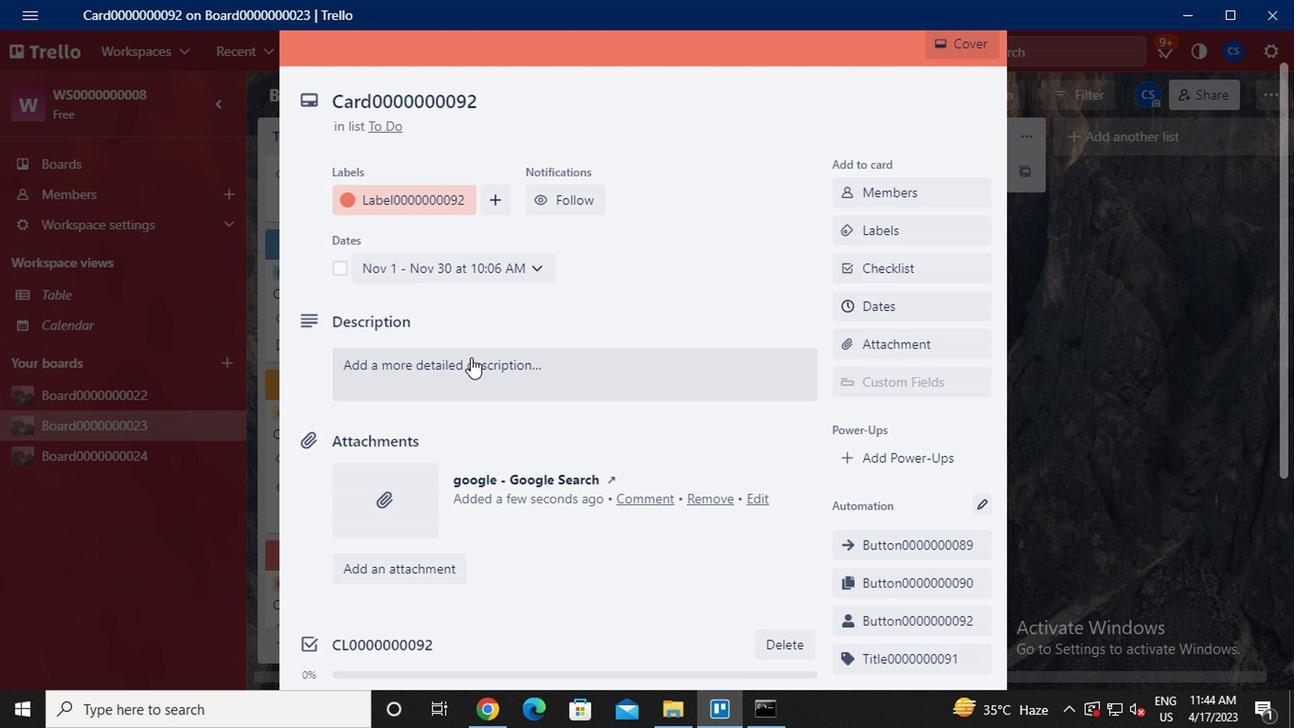 
Action: Key pressed <Key.caps_lock>ds0000000092
Screenshot: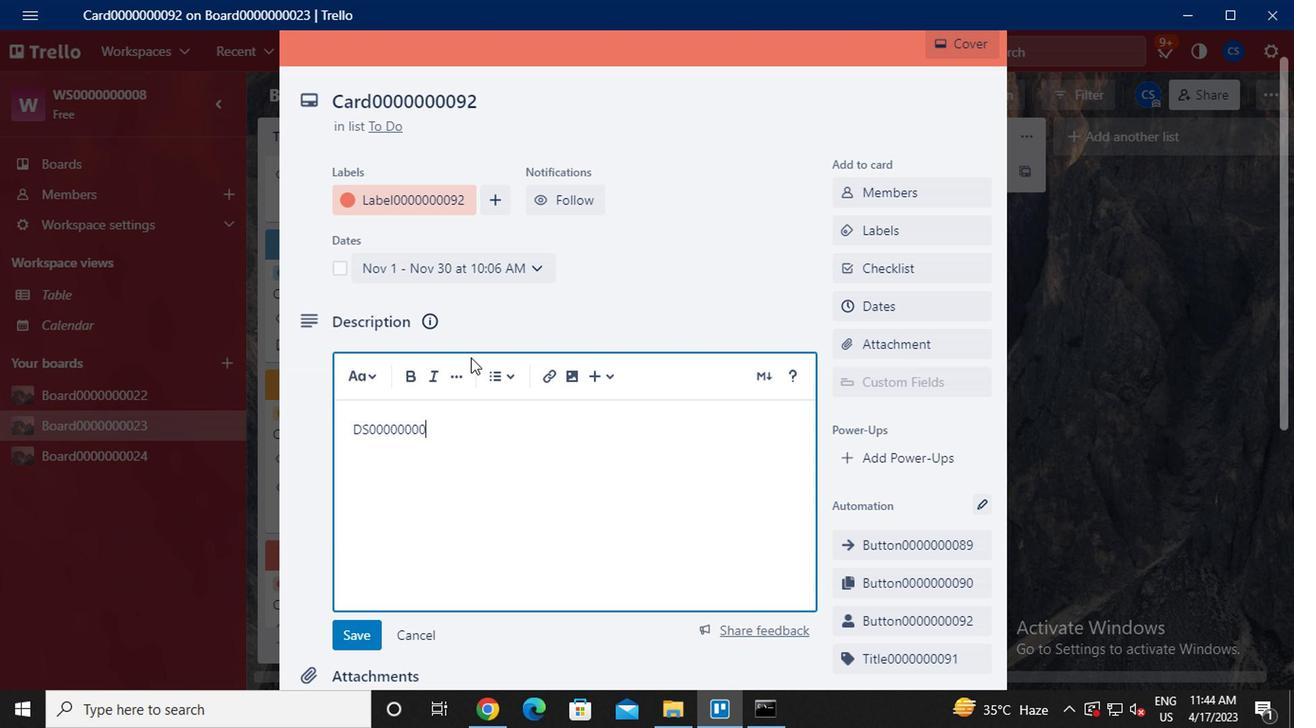 
Action: Mouse moved to (553, 589)
Screenshot: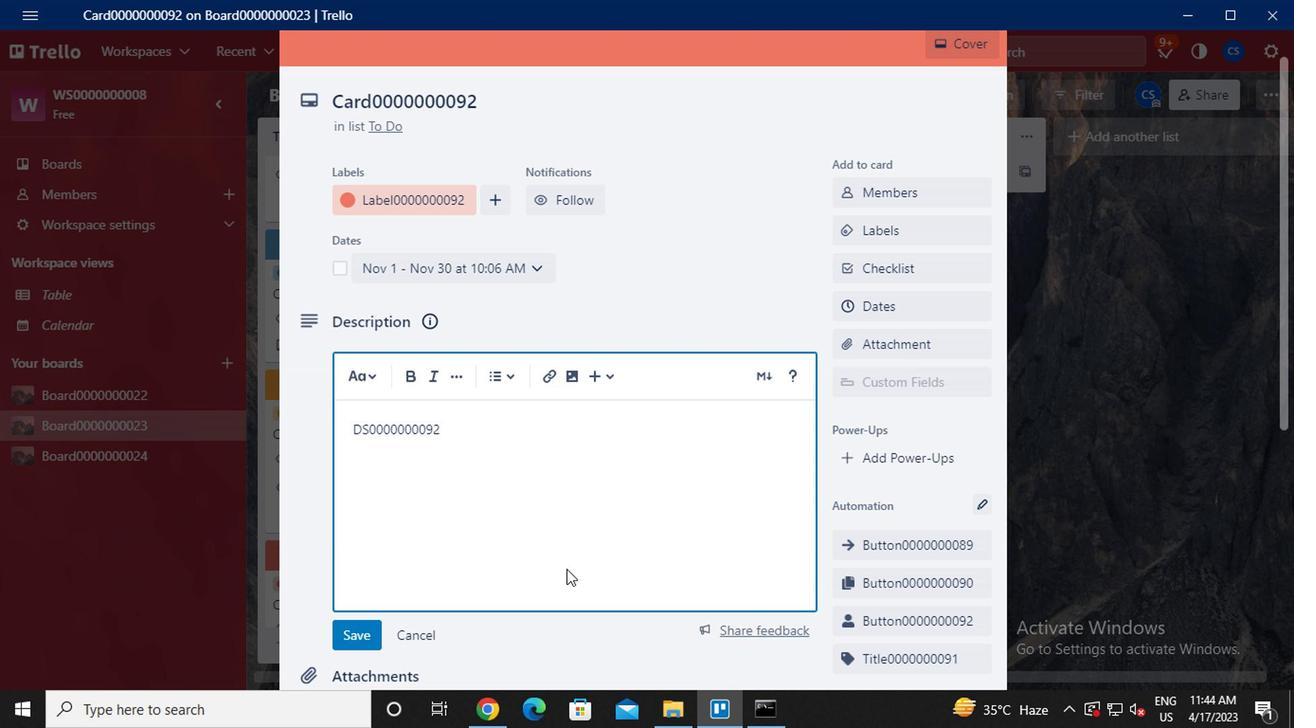
Action: Mouse scrolled (553, 588) with delta (0, 0)
Screenshot: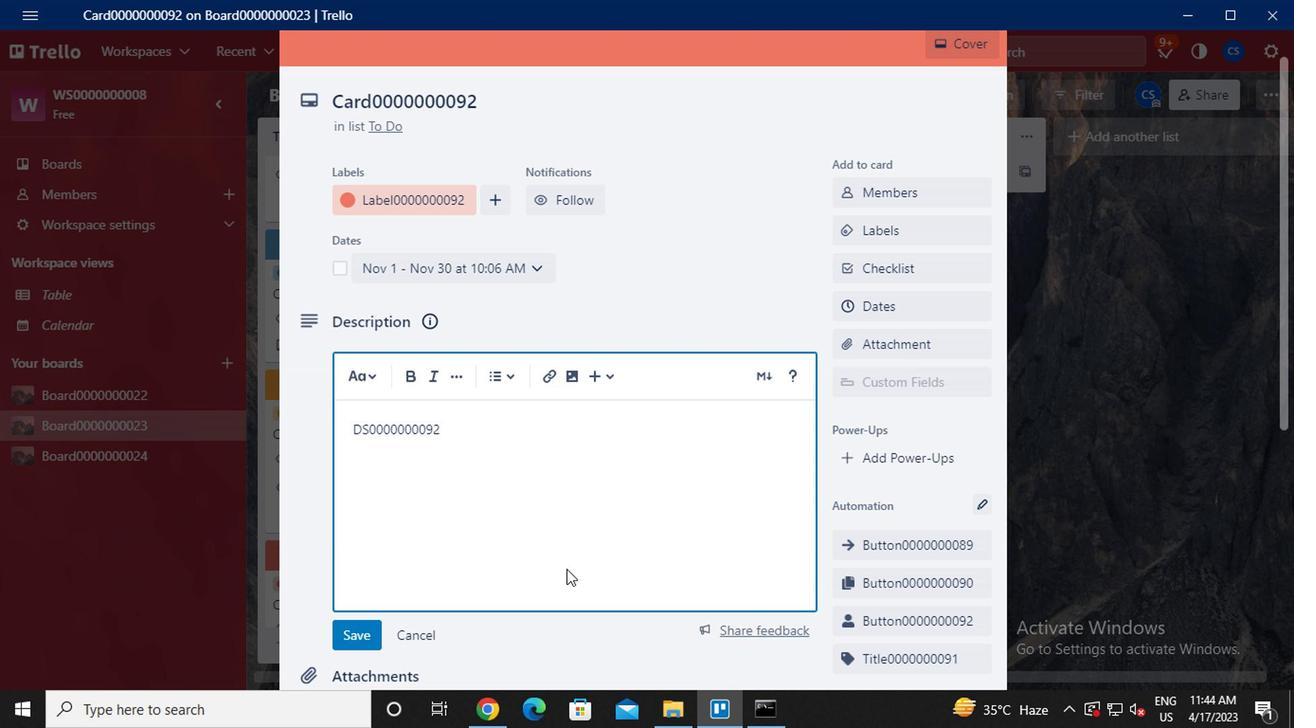 
Action: Mouse moved to (536, 589)
Screenshot: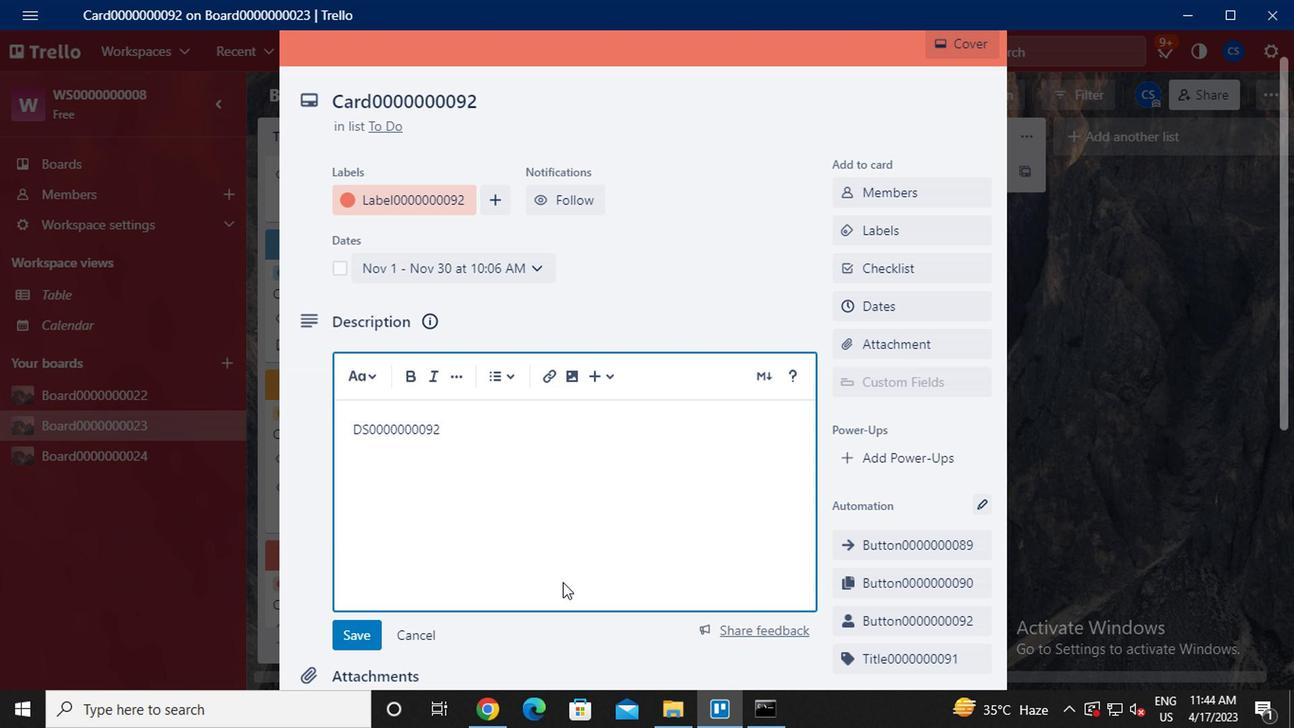 
Action: Mouse scrolled (536, 588) with delta (0, 0)
Screenshot: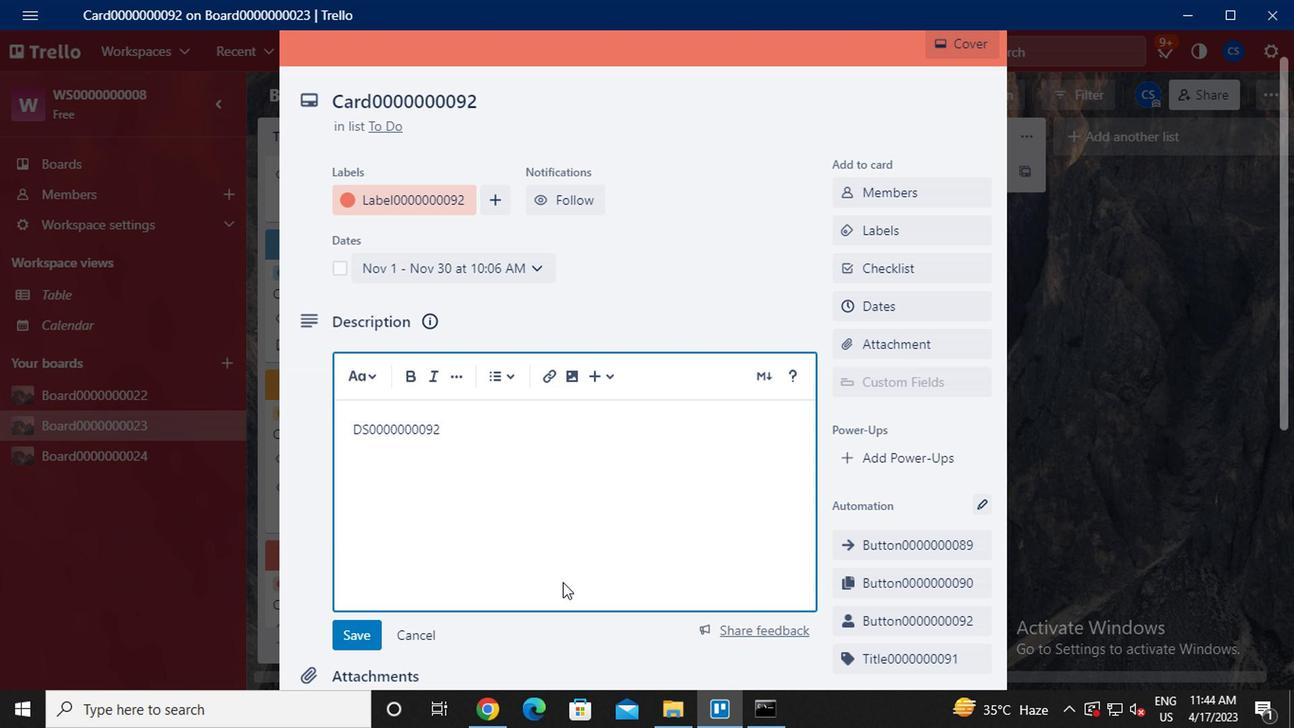 
Action: Mouse moved to (345, 457)
Screenshot: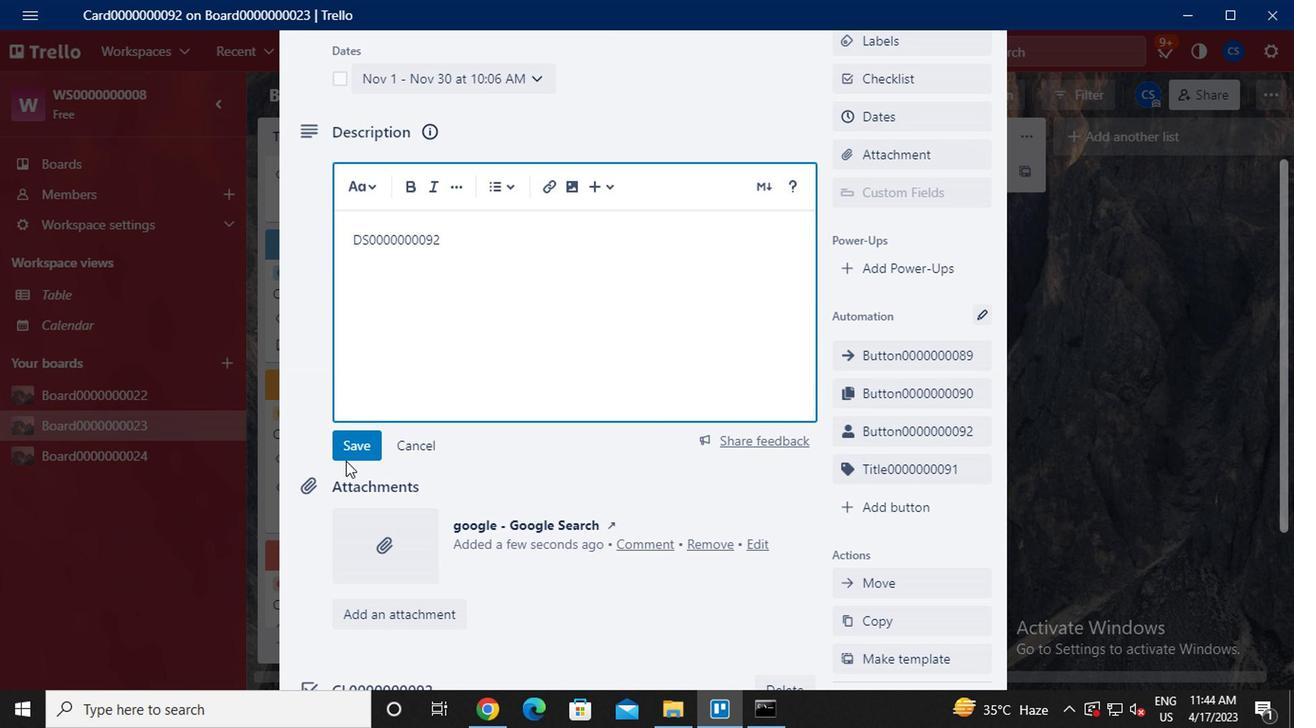 
Action: Mouse pressed left at (345, 457)
Screenshot: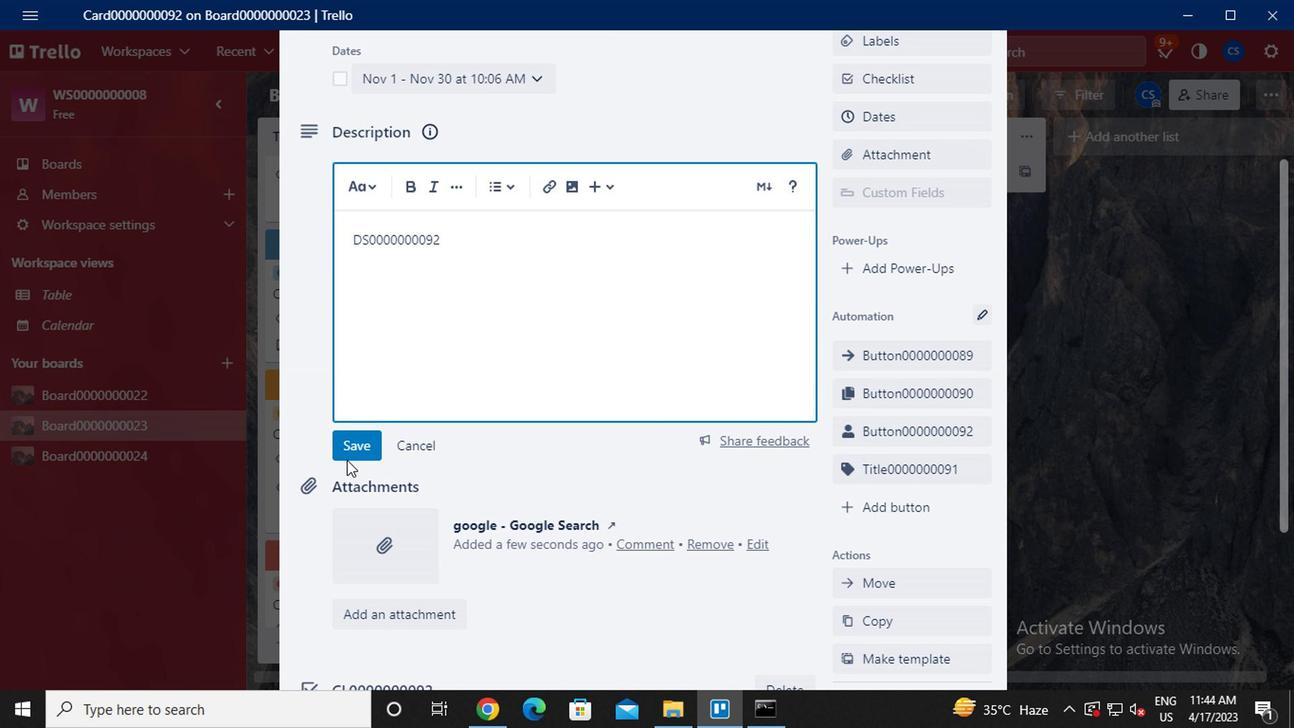 
Action: Mouse moved to (543, 498)
Screenshot: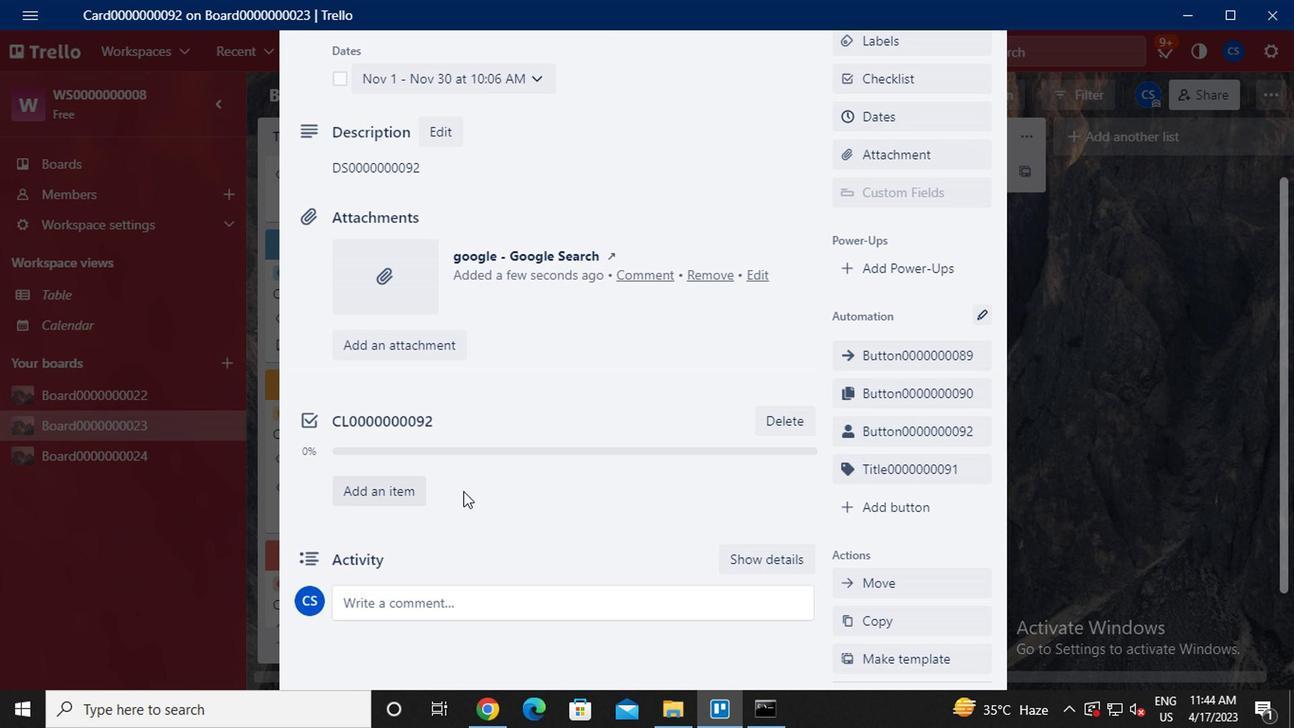 
Action: Mouse scrolled (543, 497) with delta (0, -1)
Screenshot: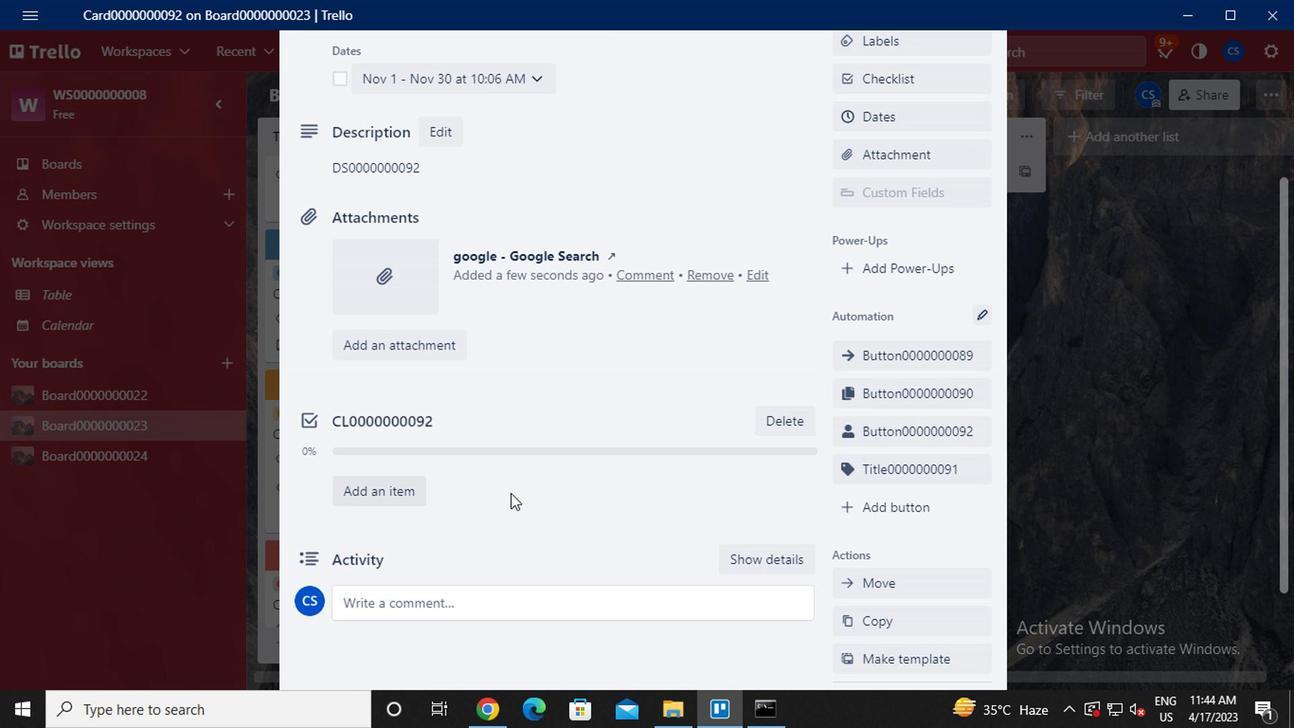 
Action: Mouse scrolled (543, 497) with delta (0, -1)
Screenshot: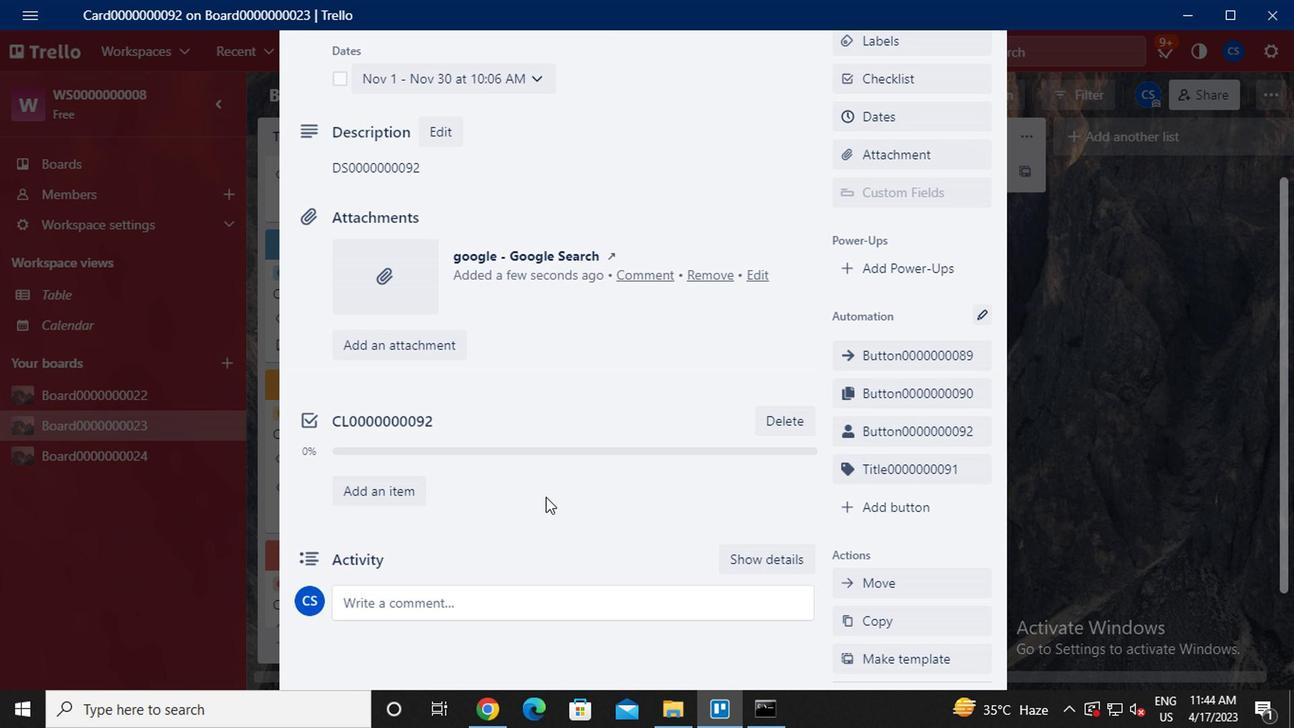 
Action: Mouse scrolled (543, 497) with delta (0, -1)
Screenshot: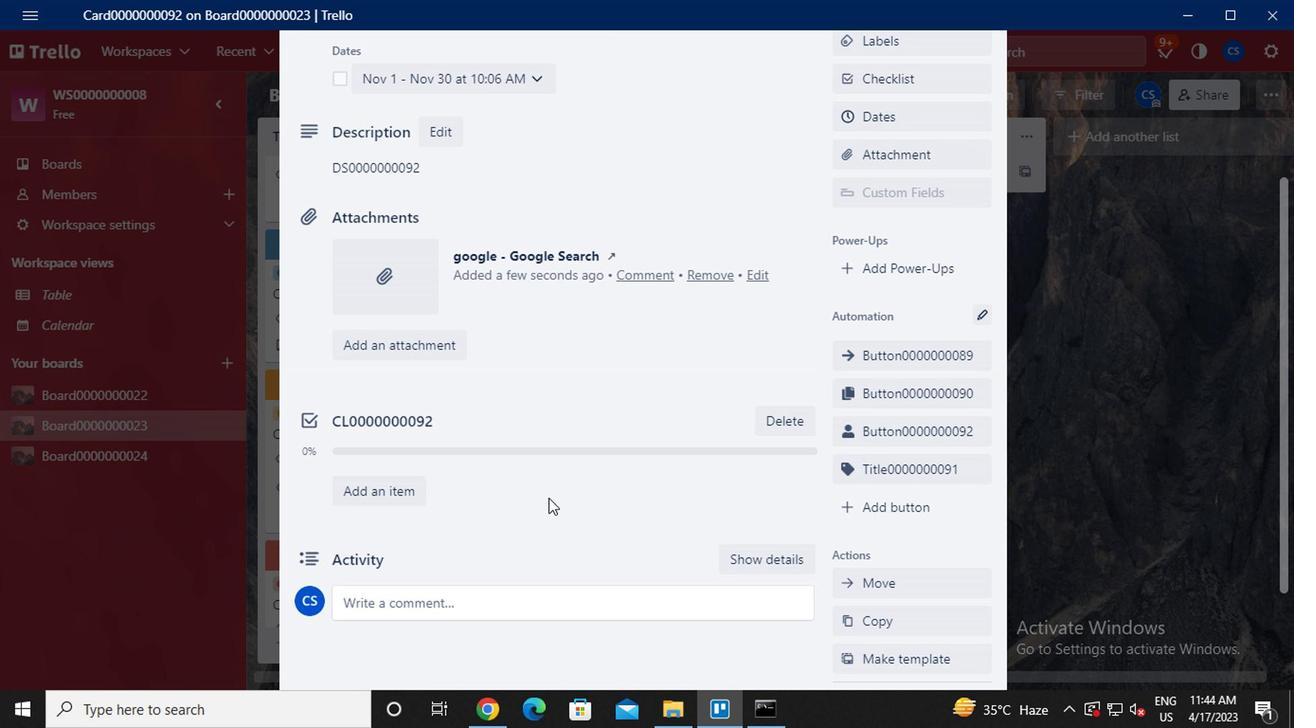 
Action: Mouse scrolled (543, 497) with delta (0, -1)
Screenshot: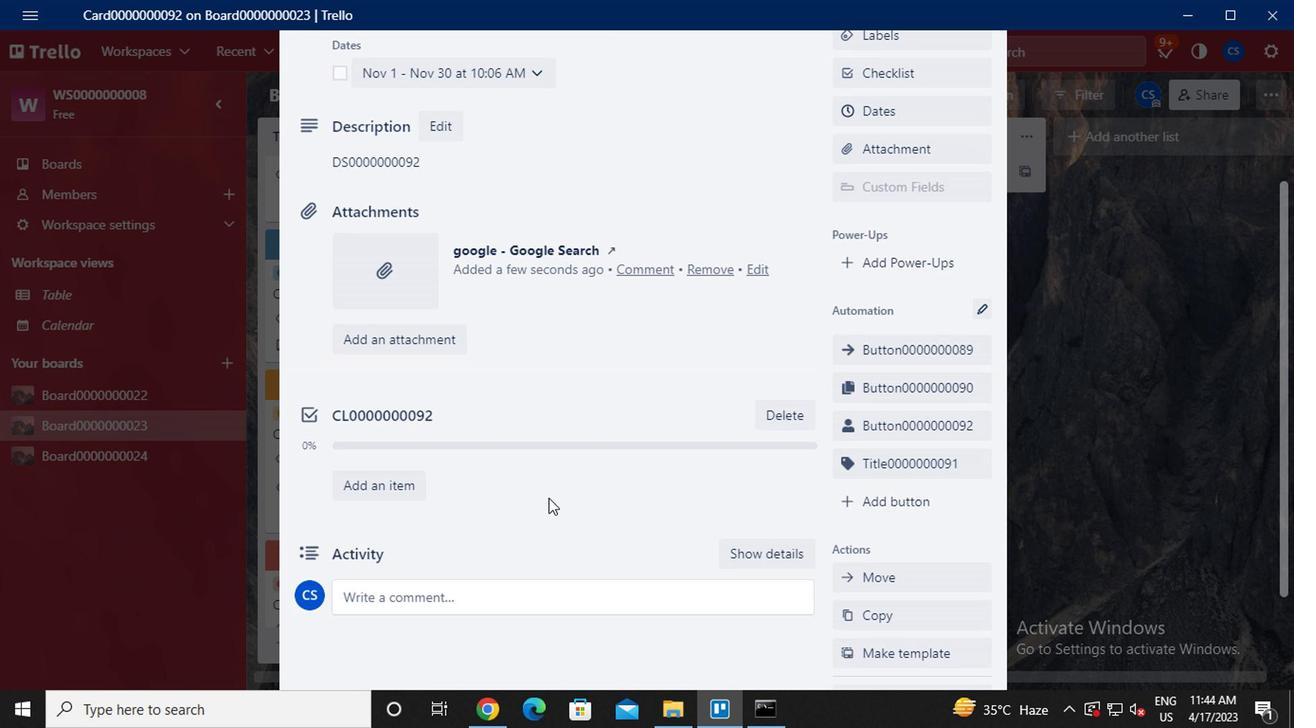 
Action: Mouse scrolled (543, 497) with delta (0, -1)
Screenshot: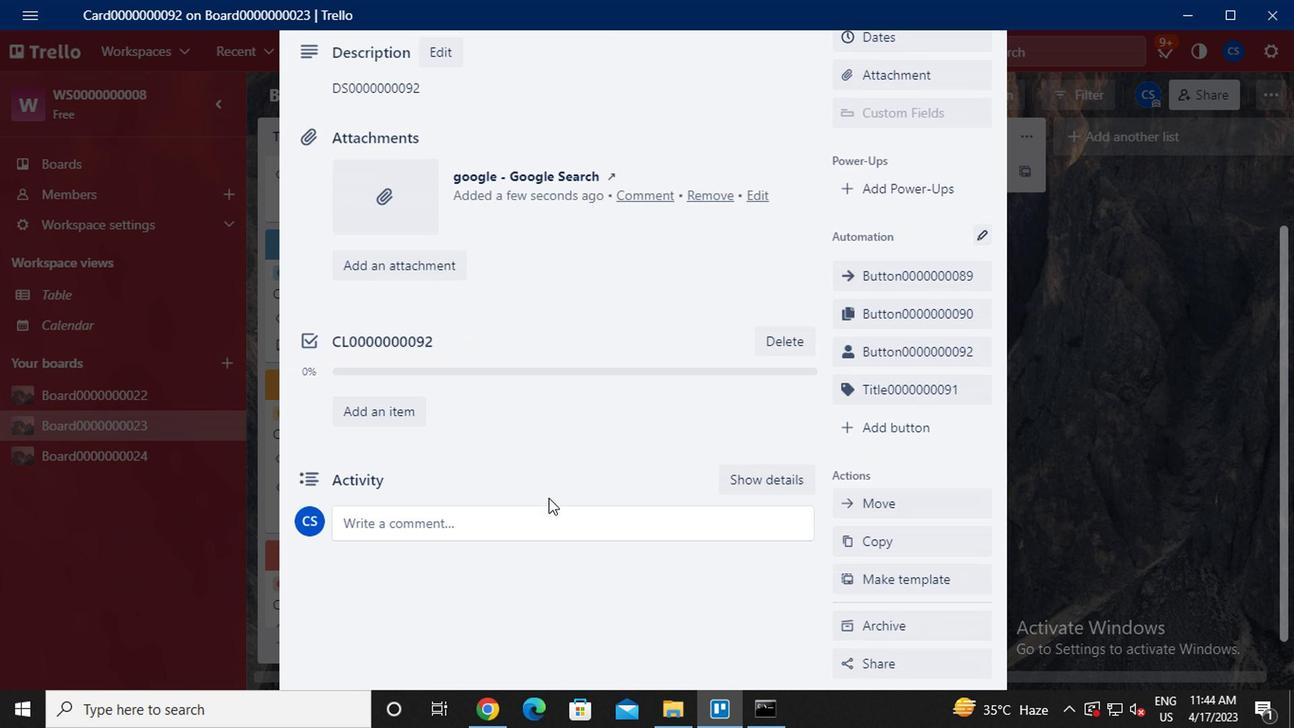 
Action: Mouse moved to (464, 443)
Screenshot: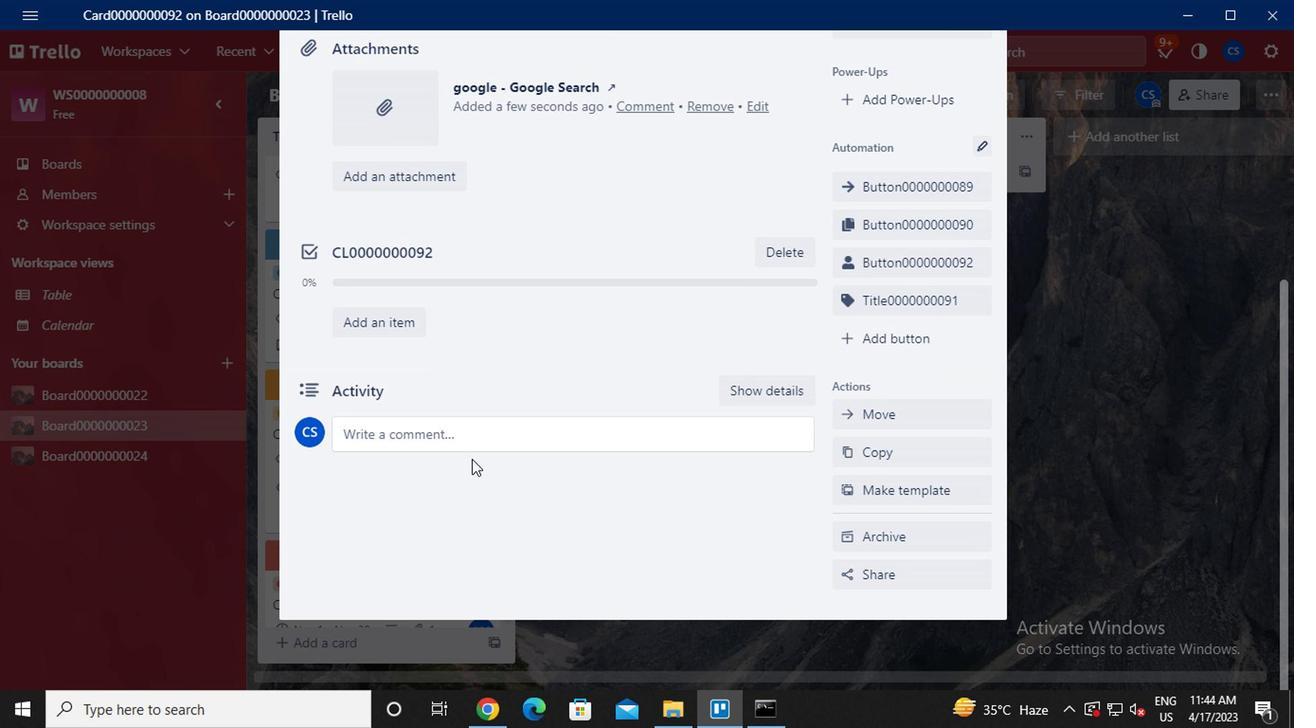 
Action: Mouse pressed left at (464, 443)
Screenshot: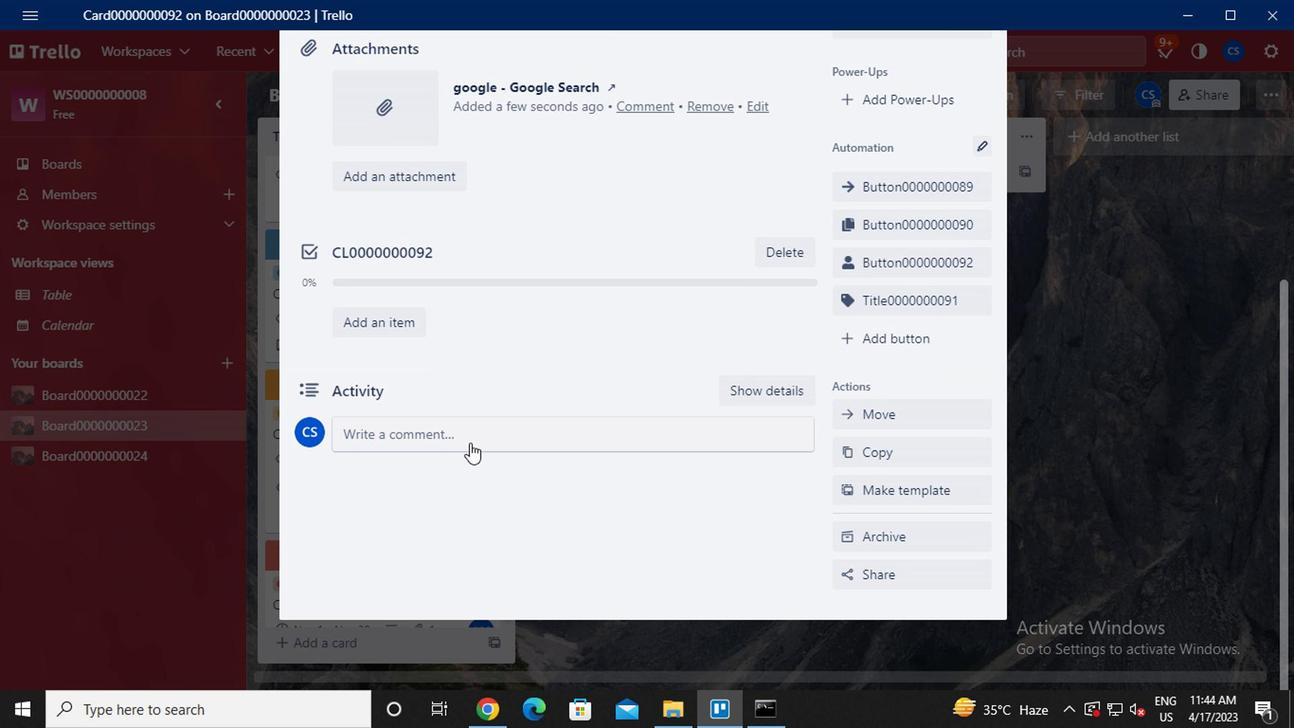 
Action: Key pressed cm0000000092
Screenshot: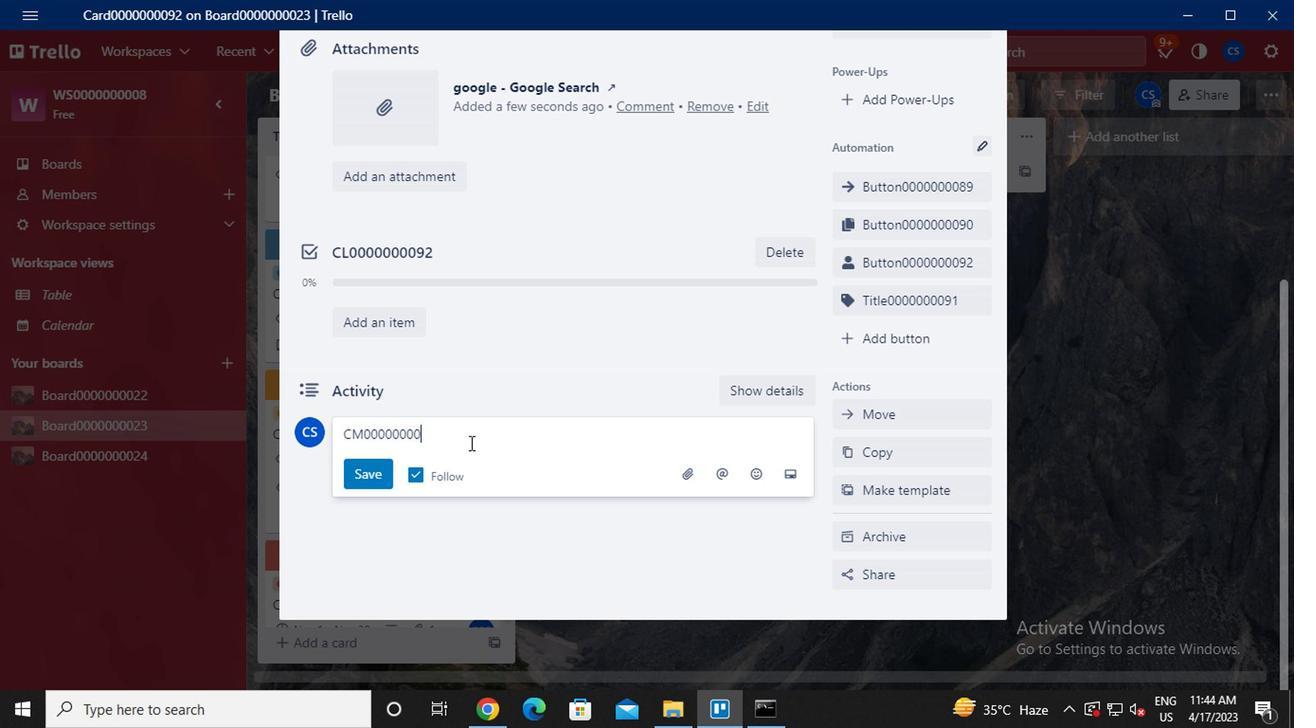 
Action: Mouse moved to (382, 475)
Screenshot: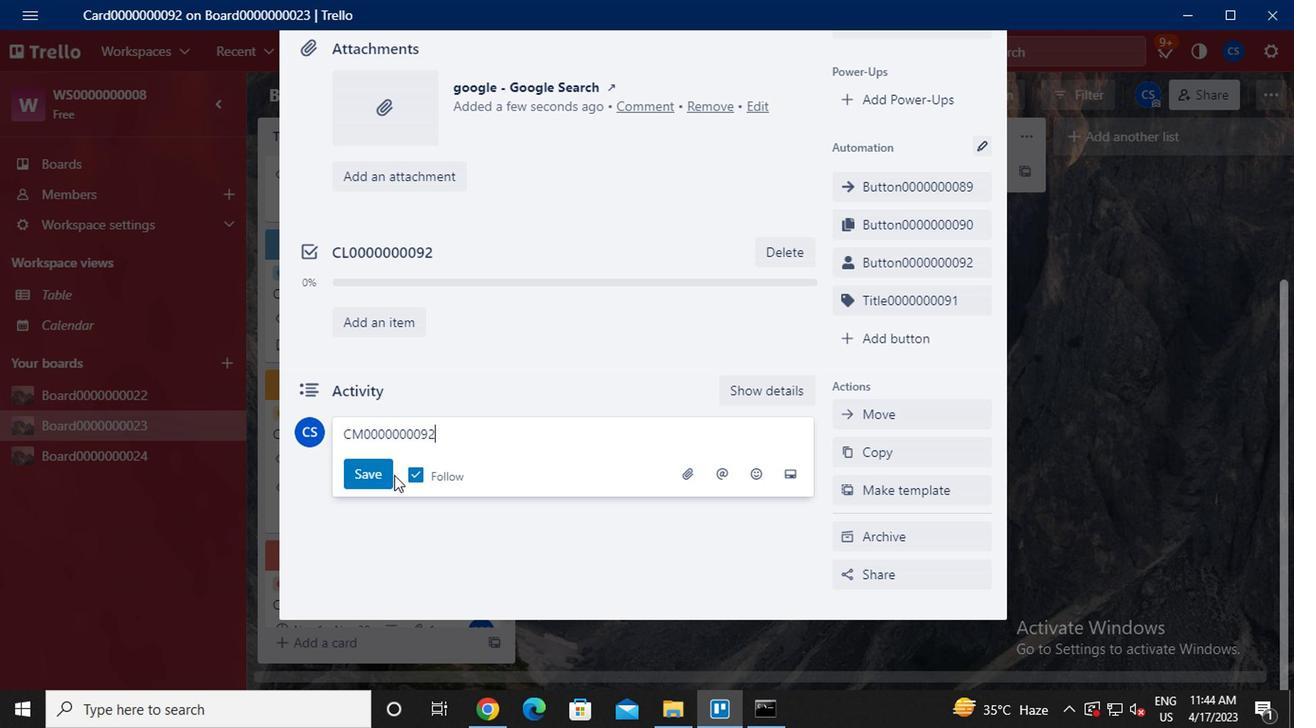 
Action: Mouse pressed left at (382, 475)
Screenshot: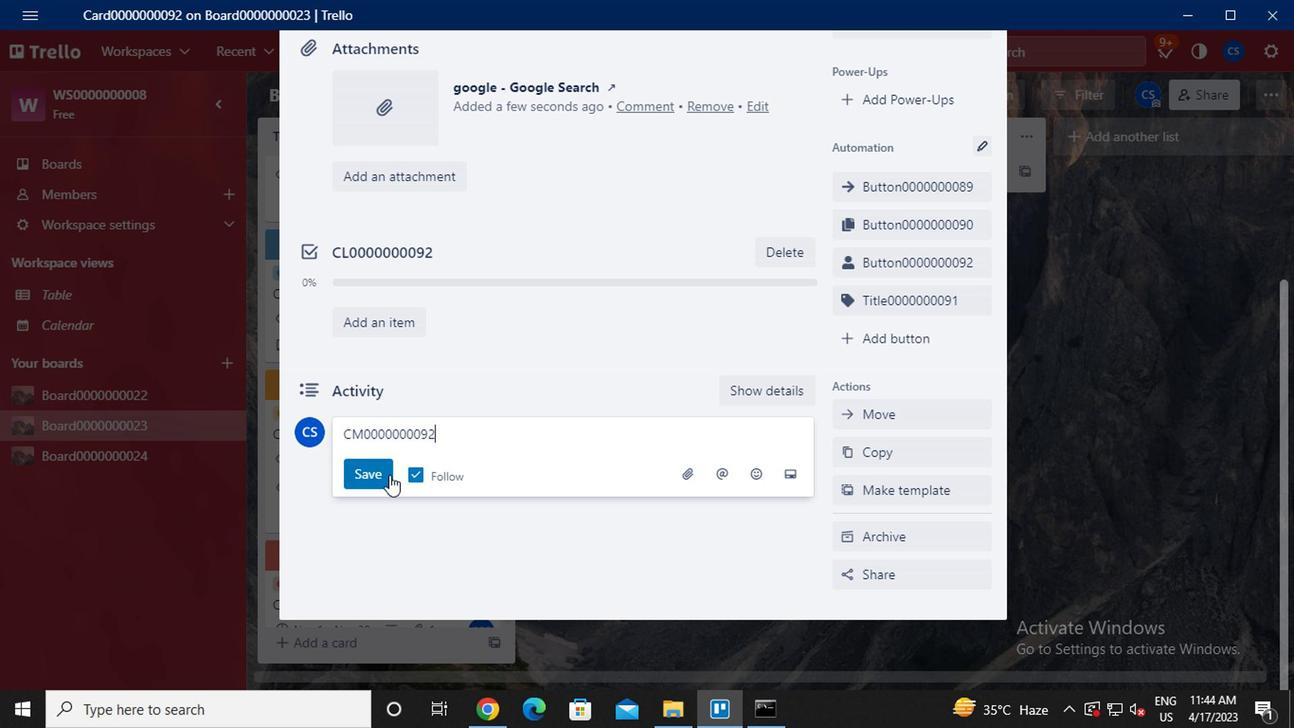 
Action: Mouse moved to (653, 407)
Screenshot: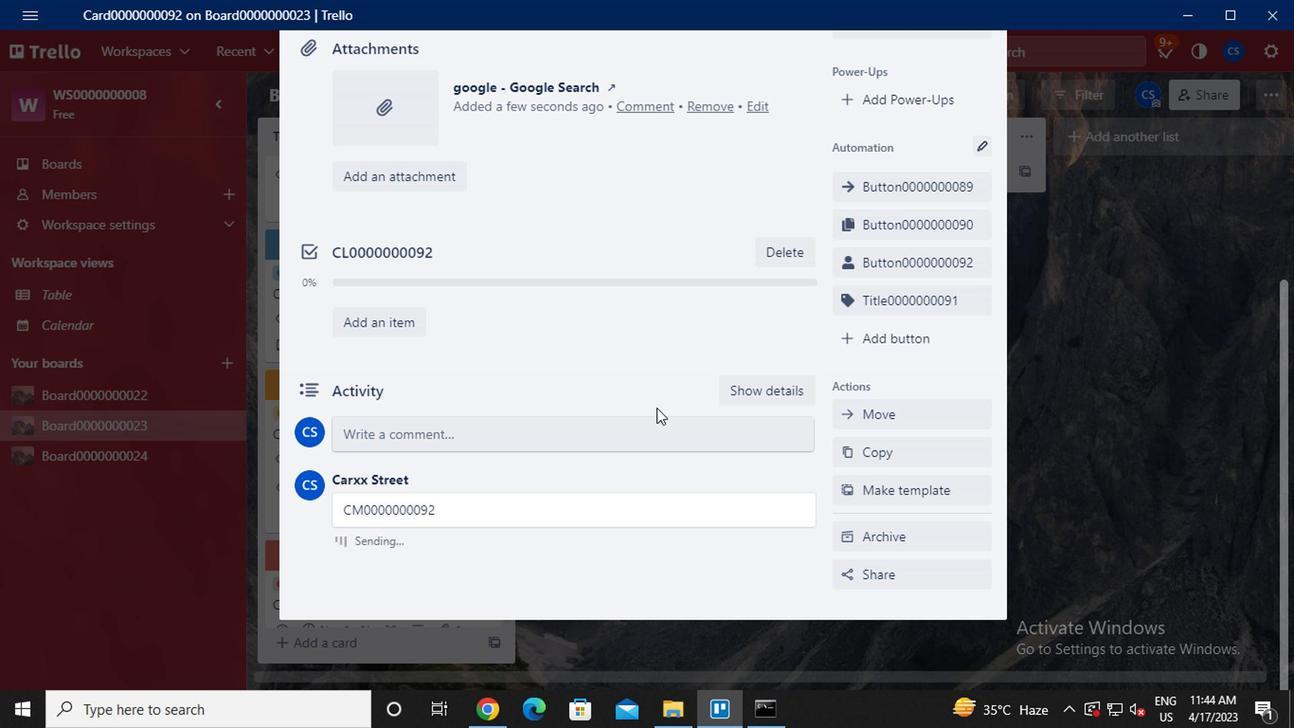 
